 Task: Create a due date automation trigger when advanced on, on the monday after a card is due add content with a name or a description starting with resume at 11:00 AM.
Action: Mouse moved to (1401, 114)
Screenshot: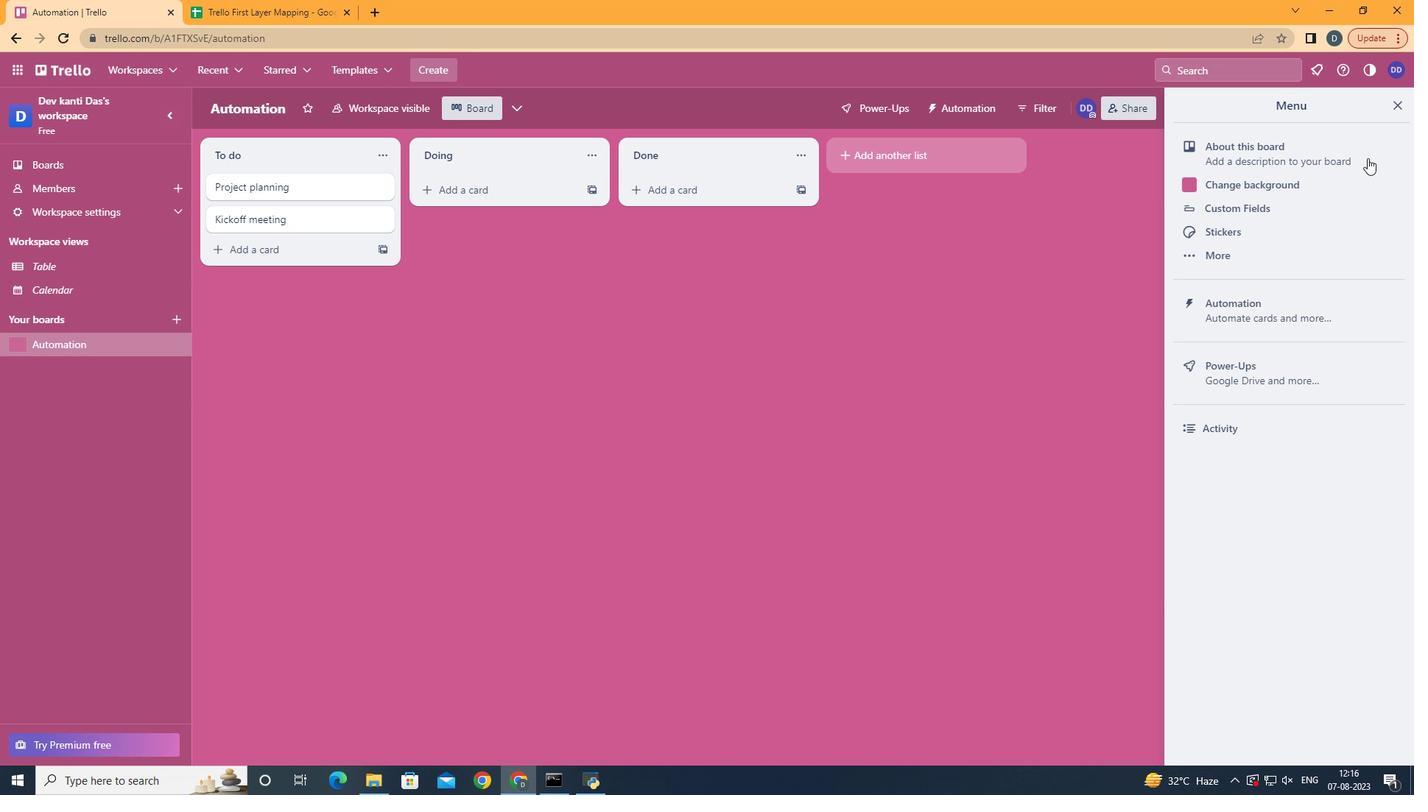 
Action: Mouse pressed left at (1401, 114)
Screenshot: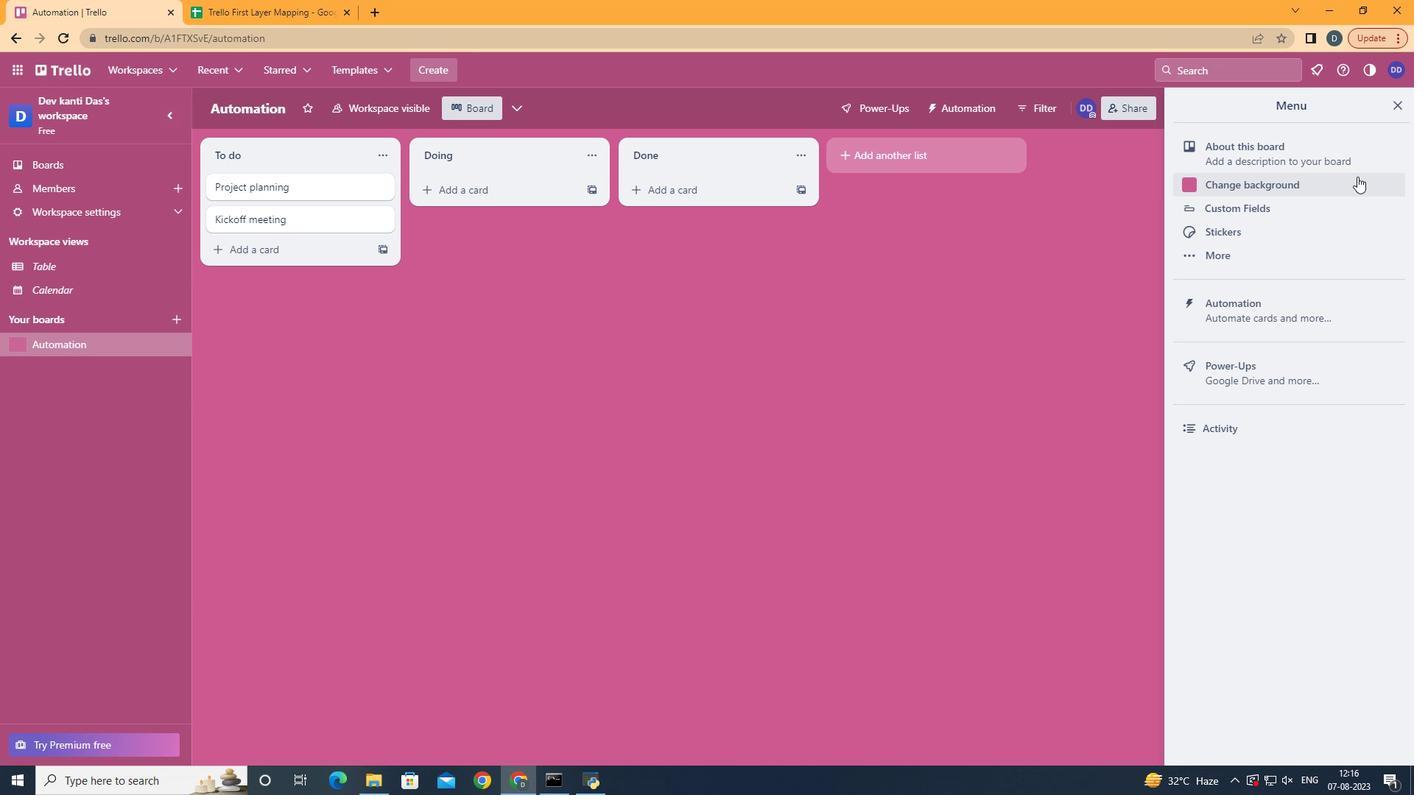 
Action: Mouse moved to (1251, 337)
Screenshot: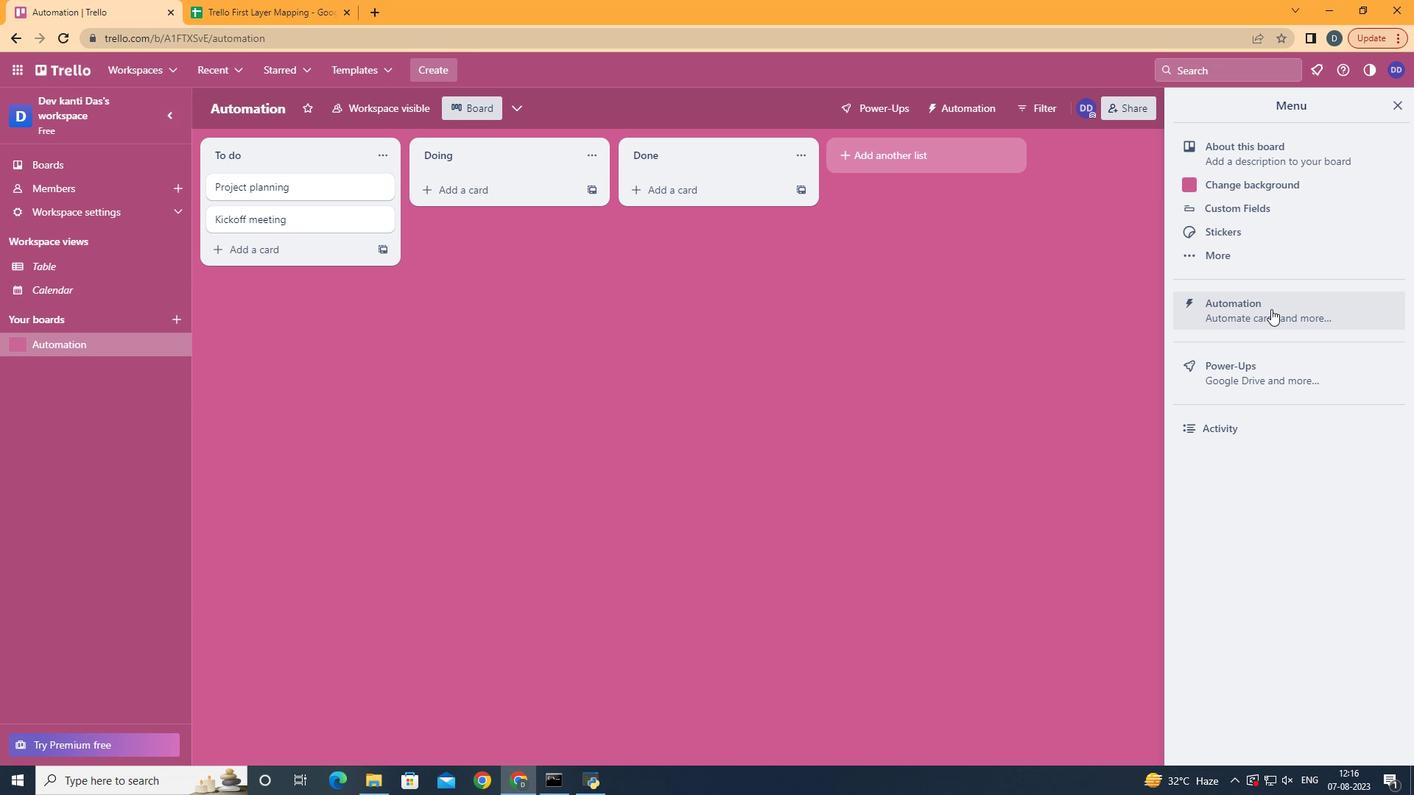 
Action: Mouse pressed left at (1251, 337)
Screenshot: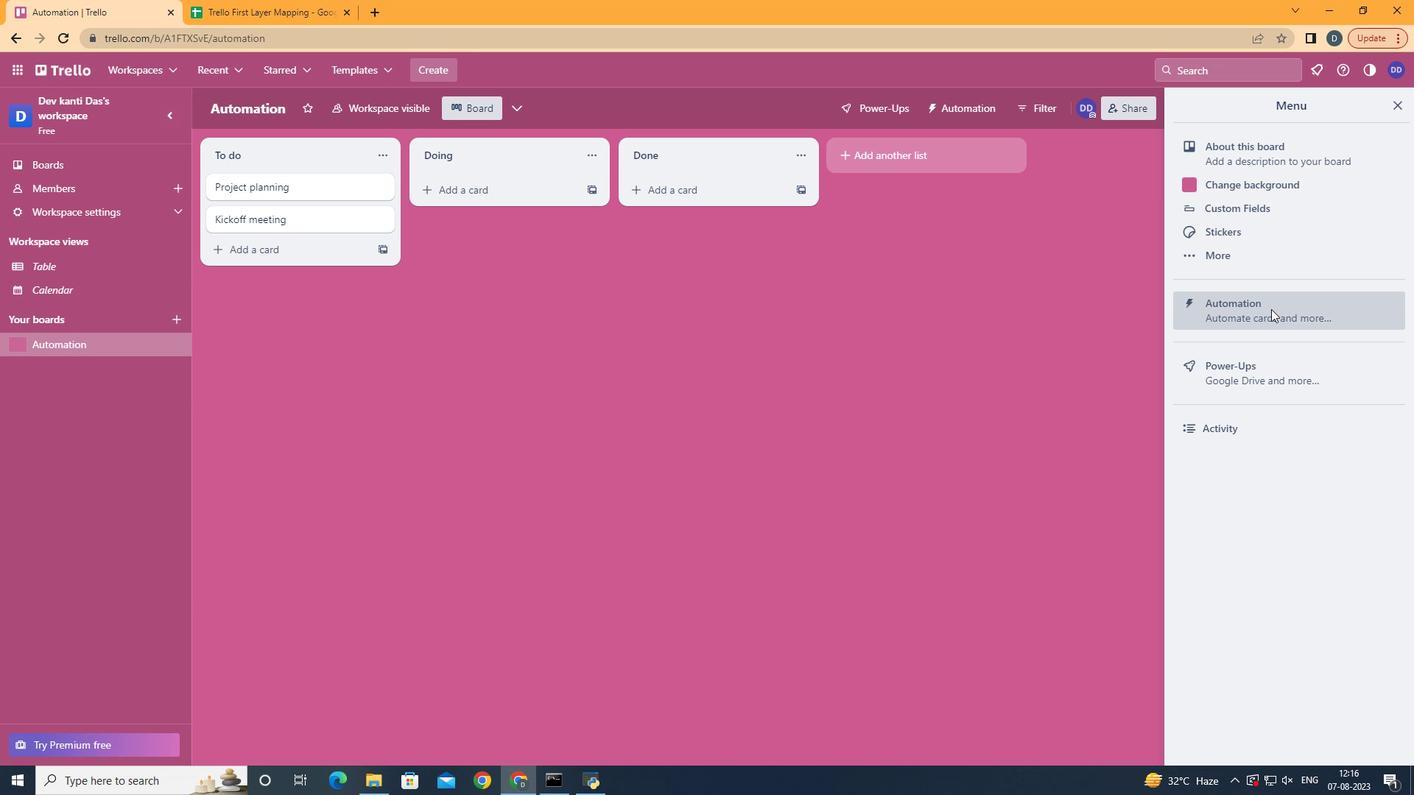 
Action: Mouse moved to (1271, 309)
Screenshot: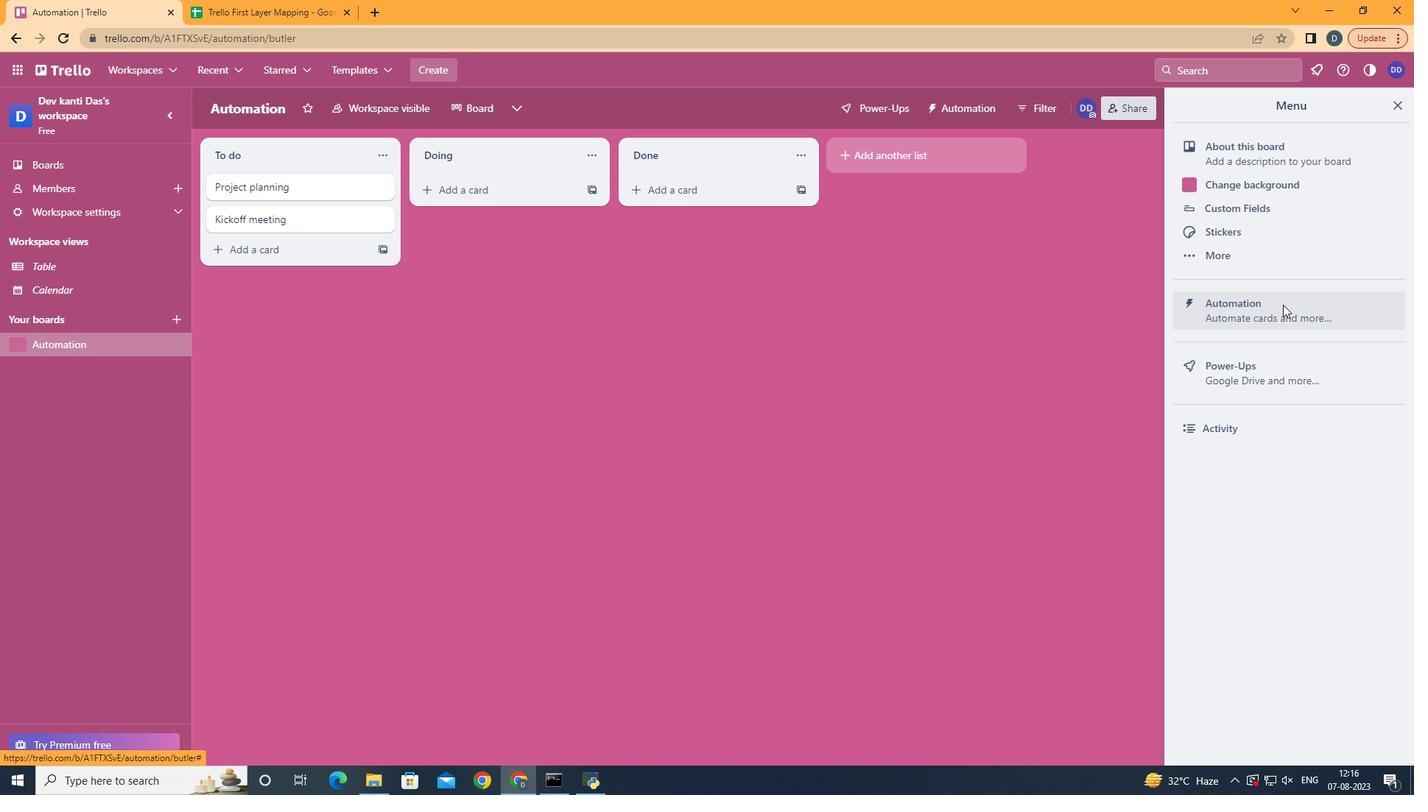 
Action: Mouse pressed left at (1271, 309)
Screenshot: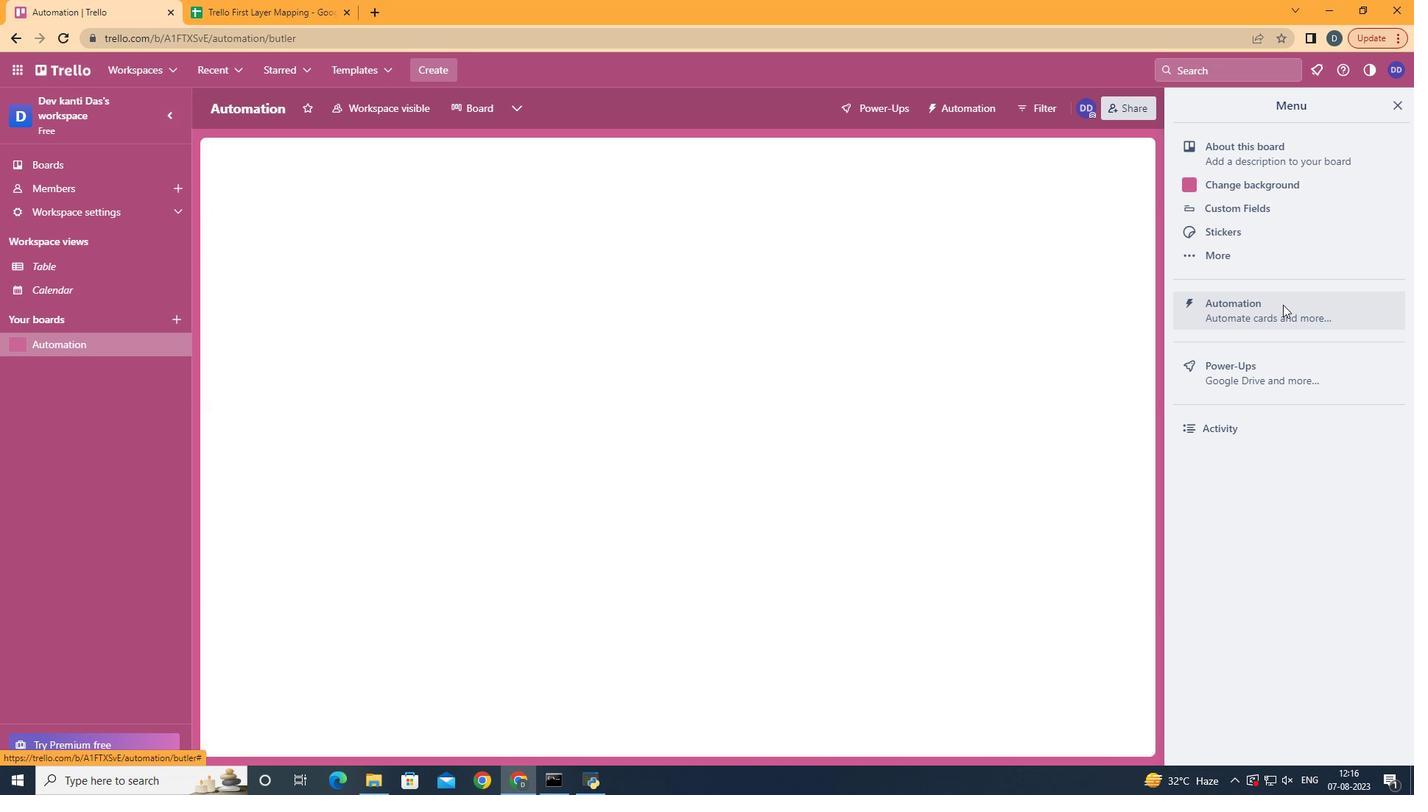 
Action: Mouse moved to (313, 294)
Screenshot: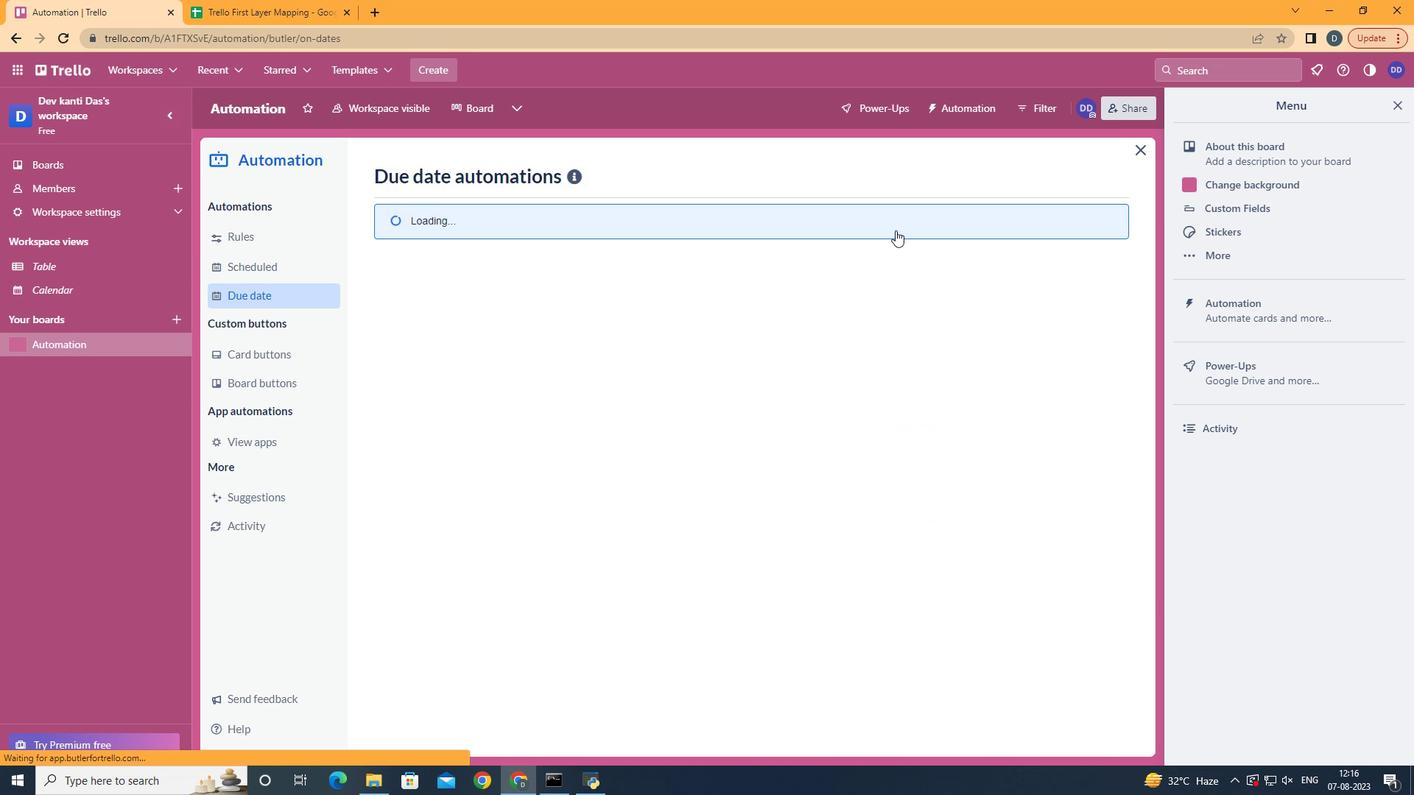 
Action: Mouse pressed left at (313, 294)
Screenshot: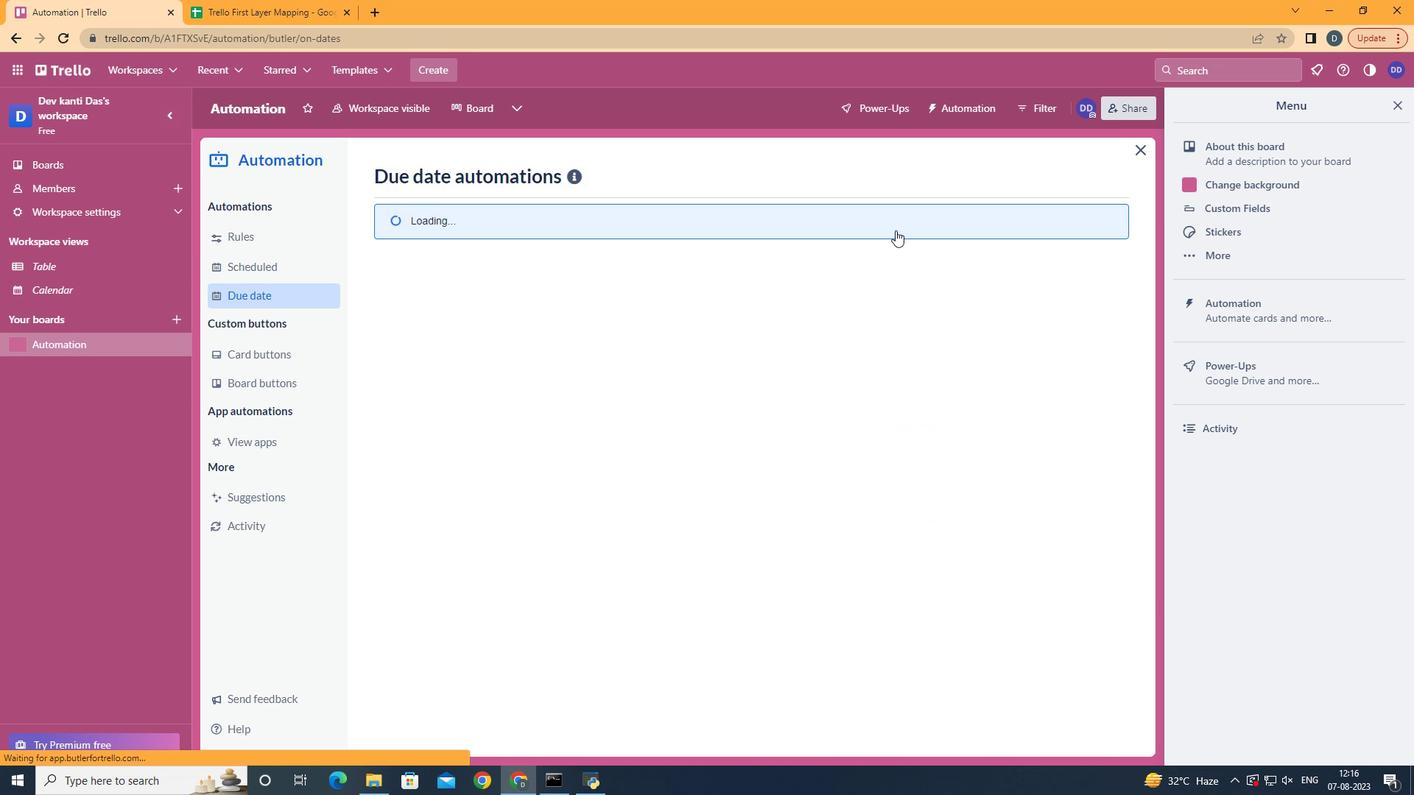 
Action: Mouse moved to (1020, 182)
Screenshot: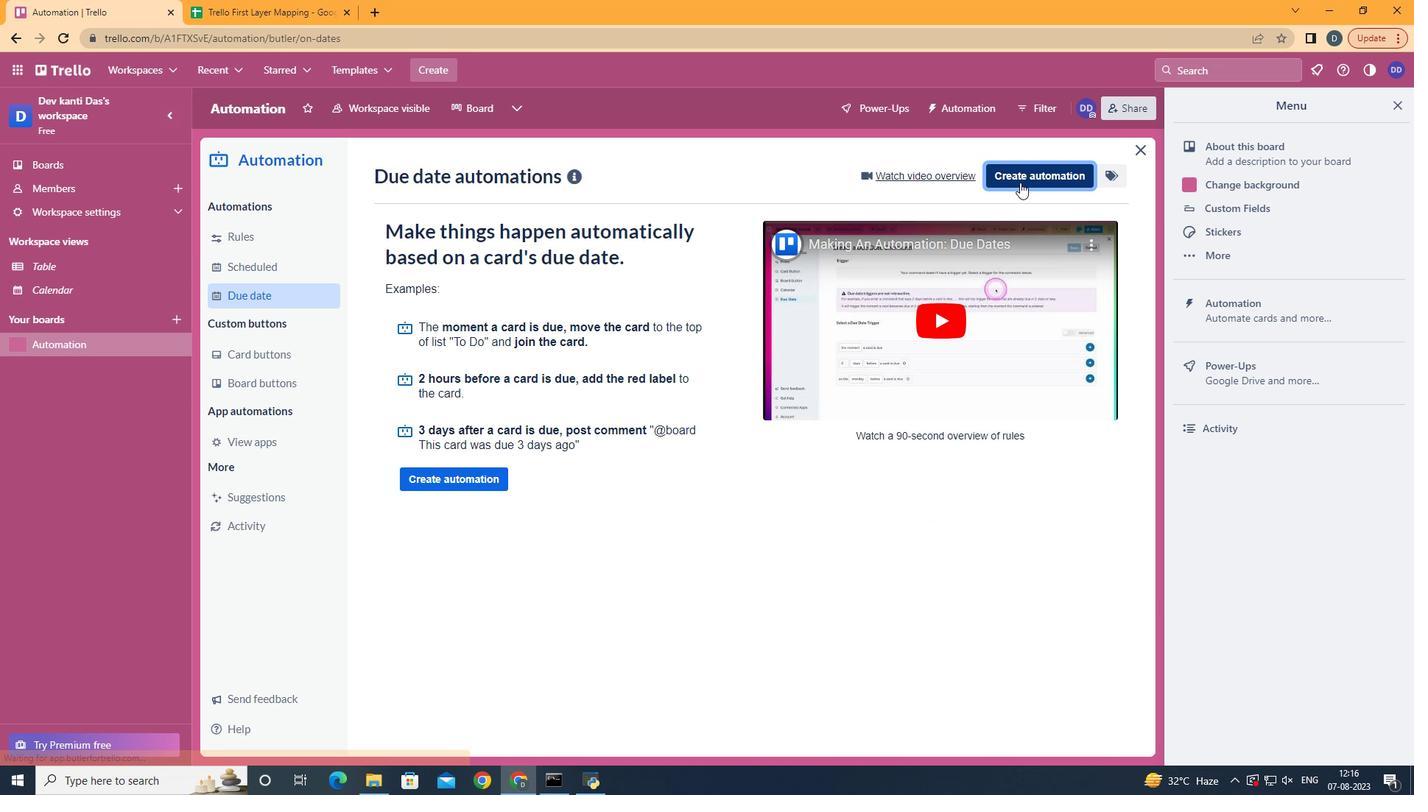 
Action: Mouse pressed left at (1020, 182)
Screenshot: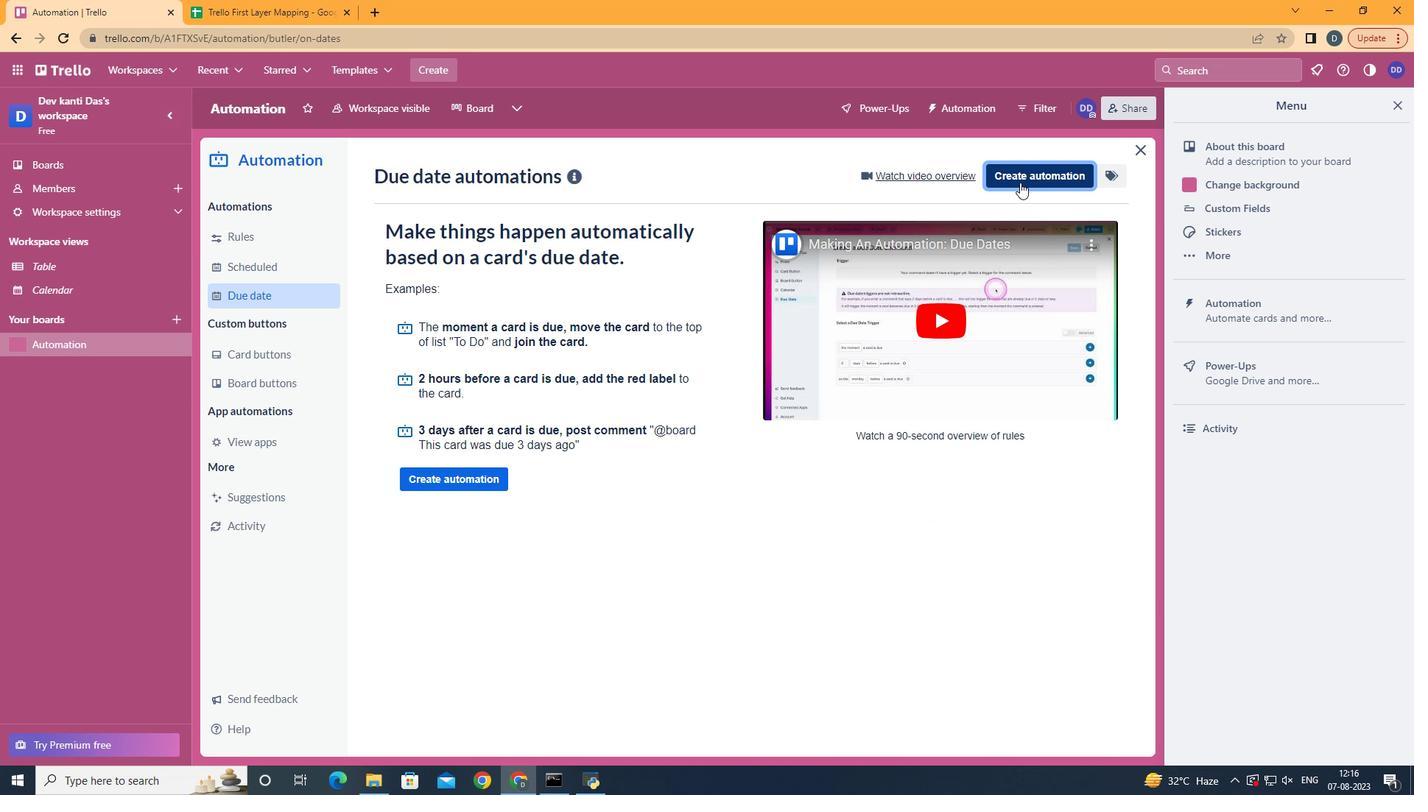 
Action: Mouse moved to (778, 316)
Screenshot: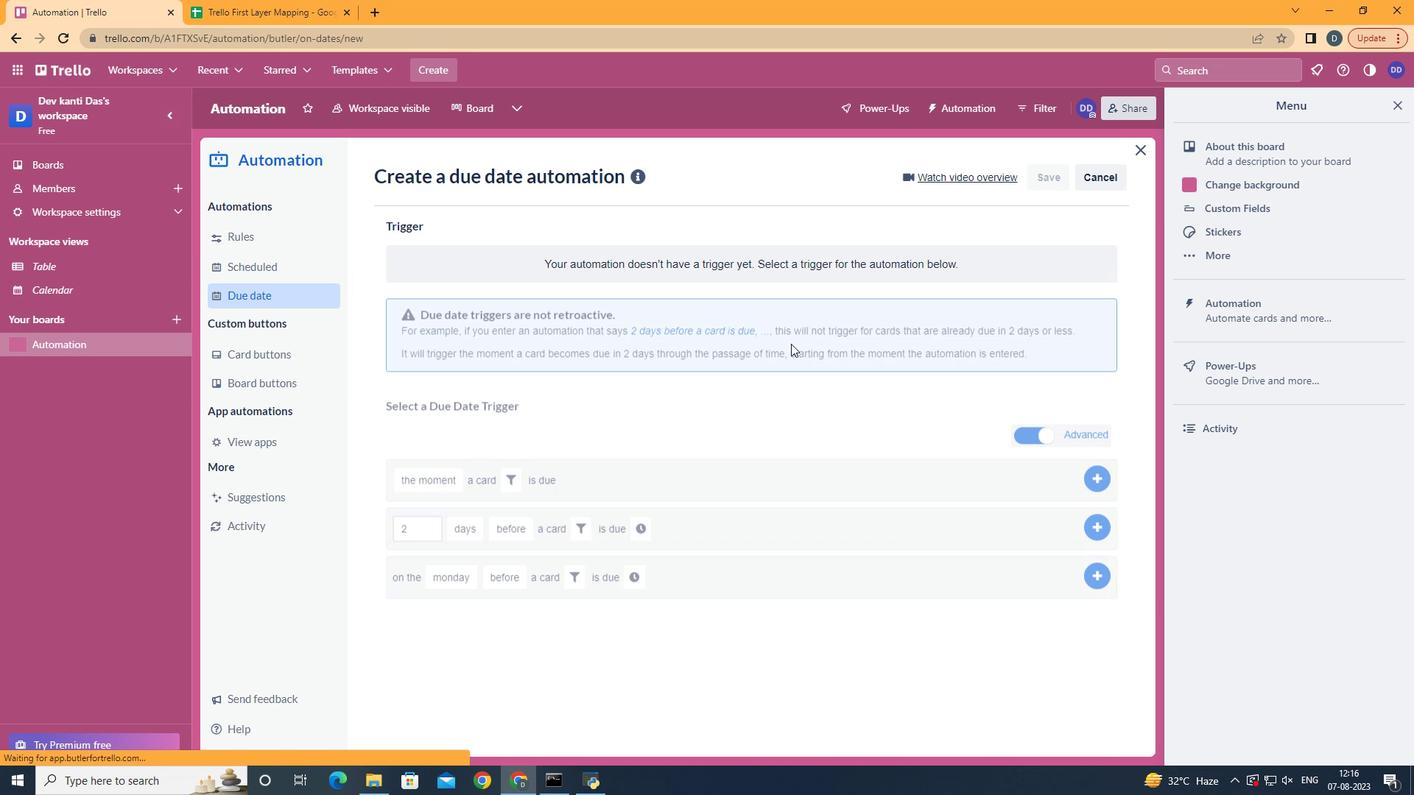 
Action: Mouse pressed left at (778, 316)
Screenshot: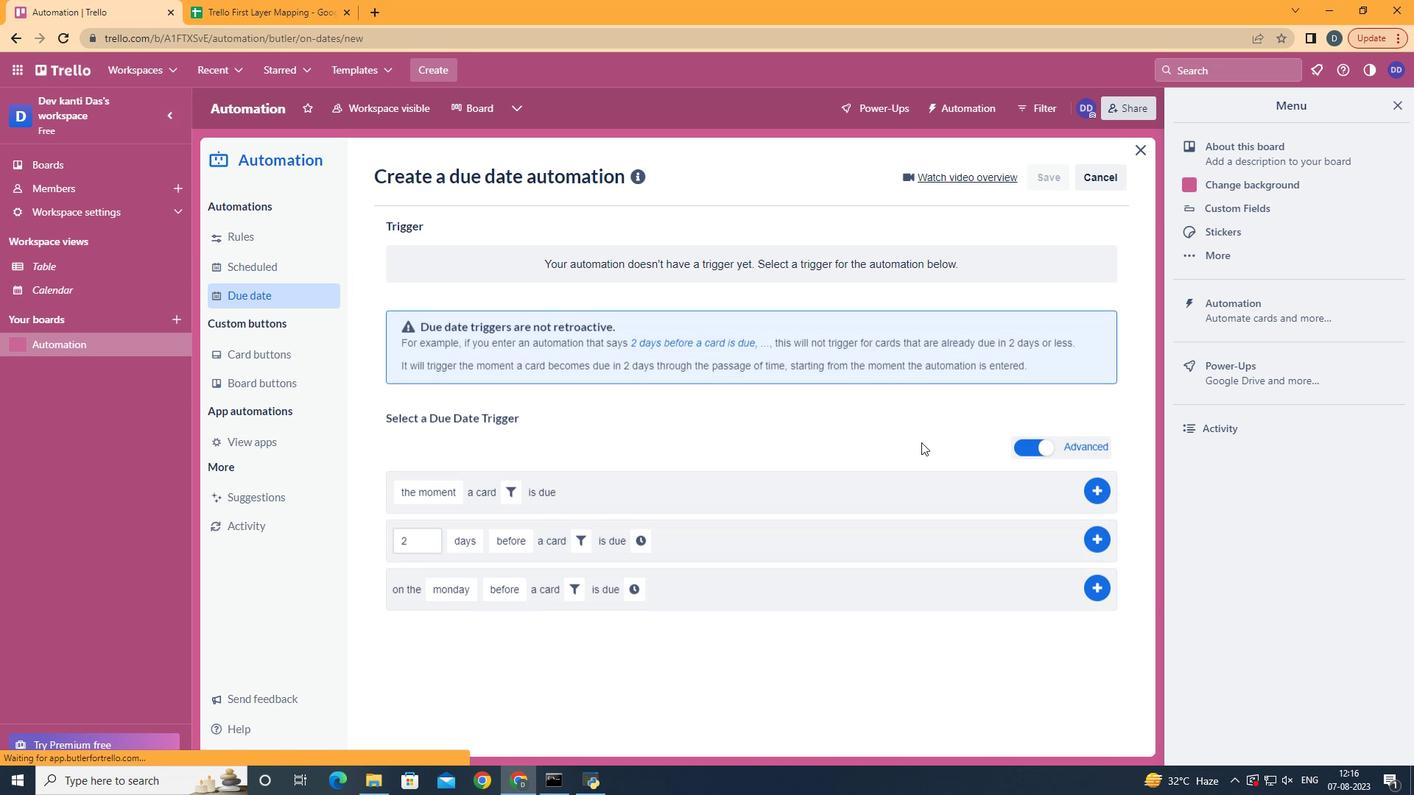 
Action: Mouse moved to (475, 385)
Screenshot: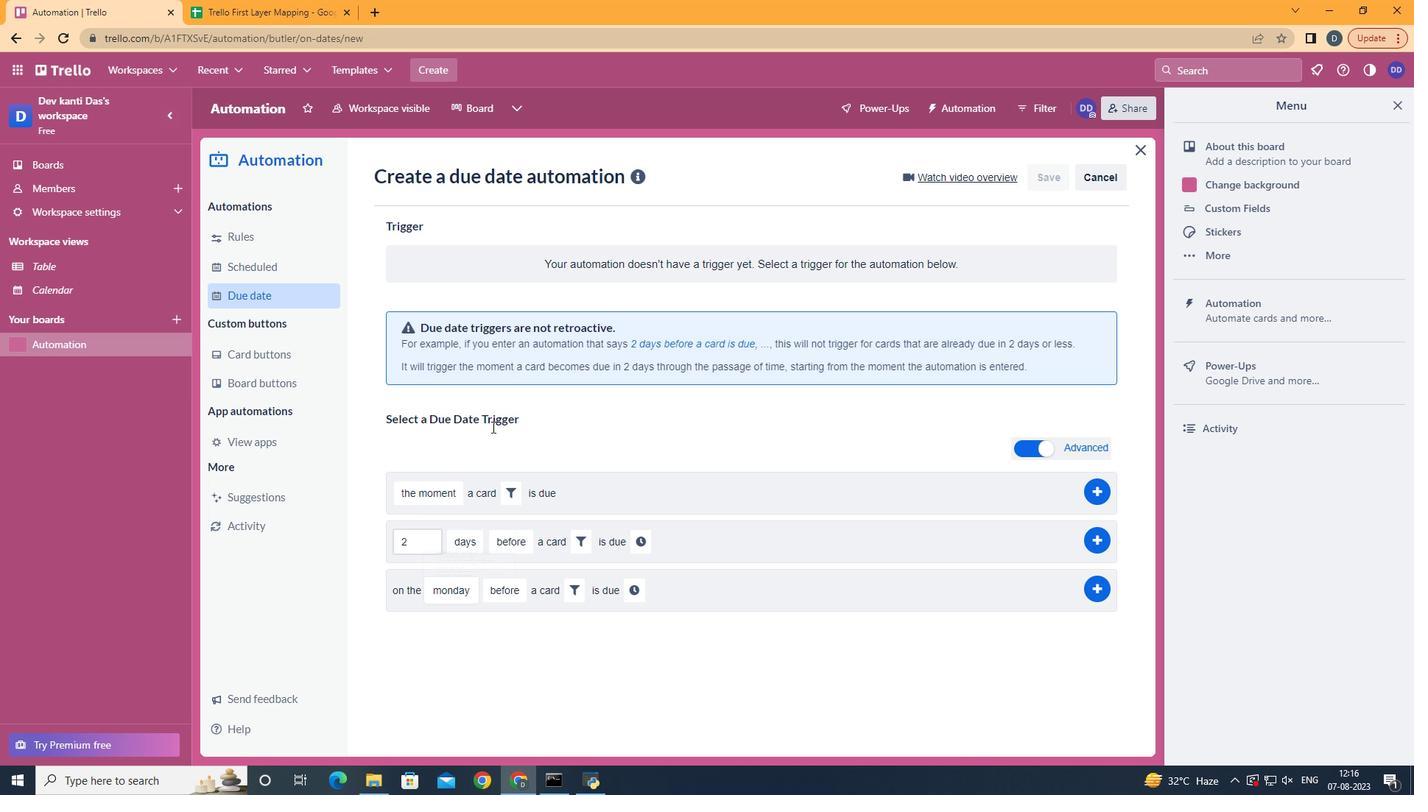 
Action: Mouse pressed left at (475, 385)
Screenshot: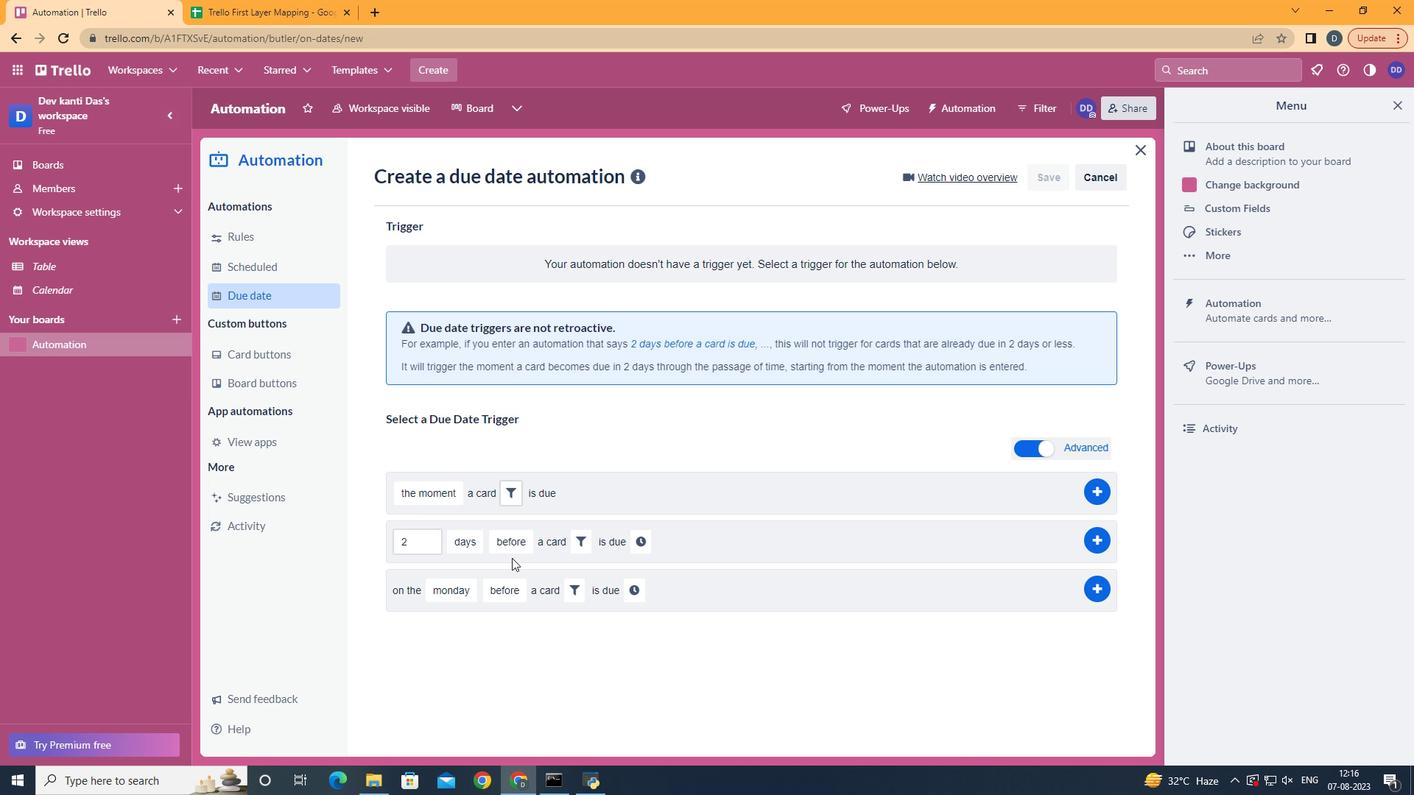 
Action: Mouse moved to (511, 639)
Screenshot: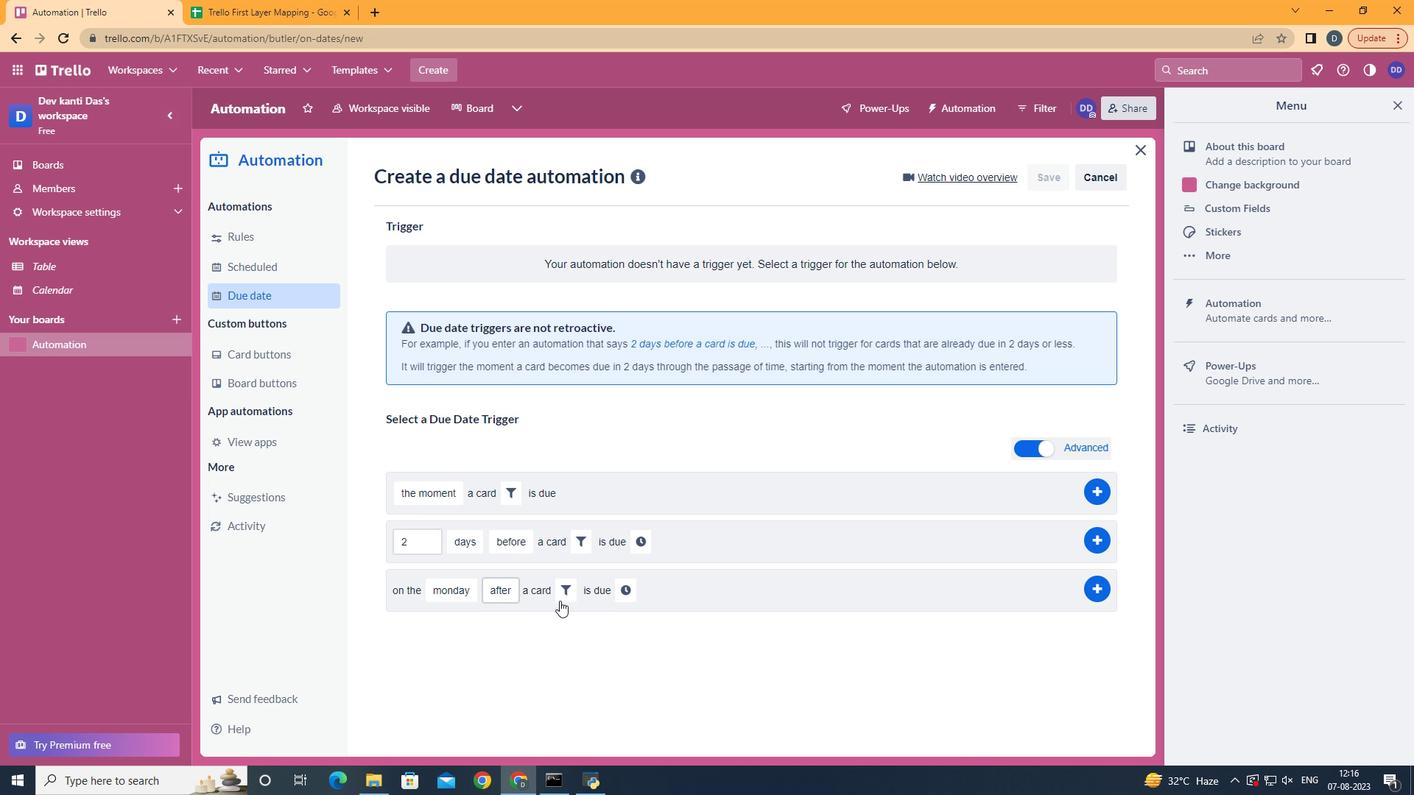 
Action: Mouse pressed left at (511, 639)
Screenshot: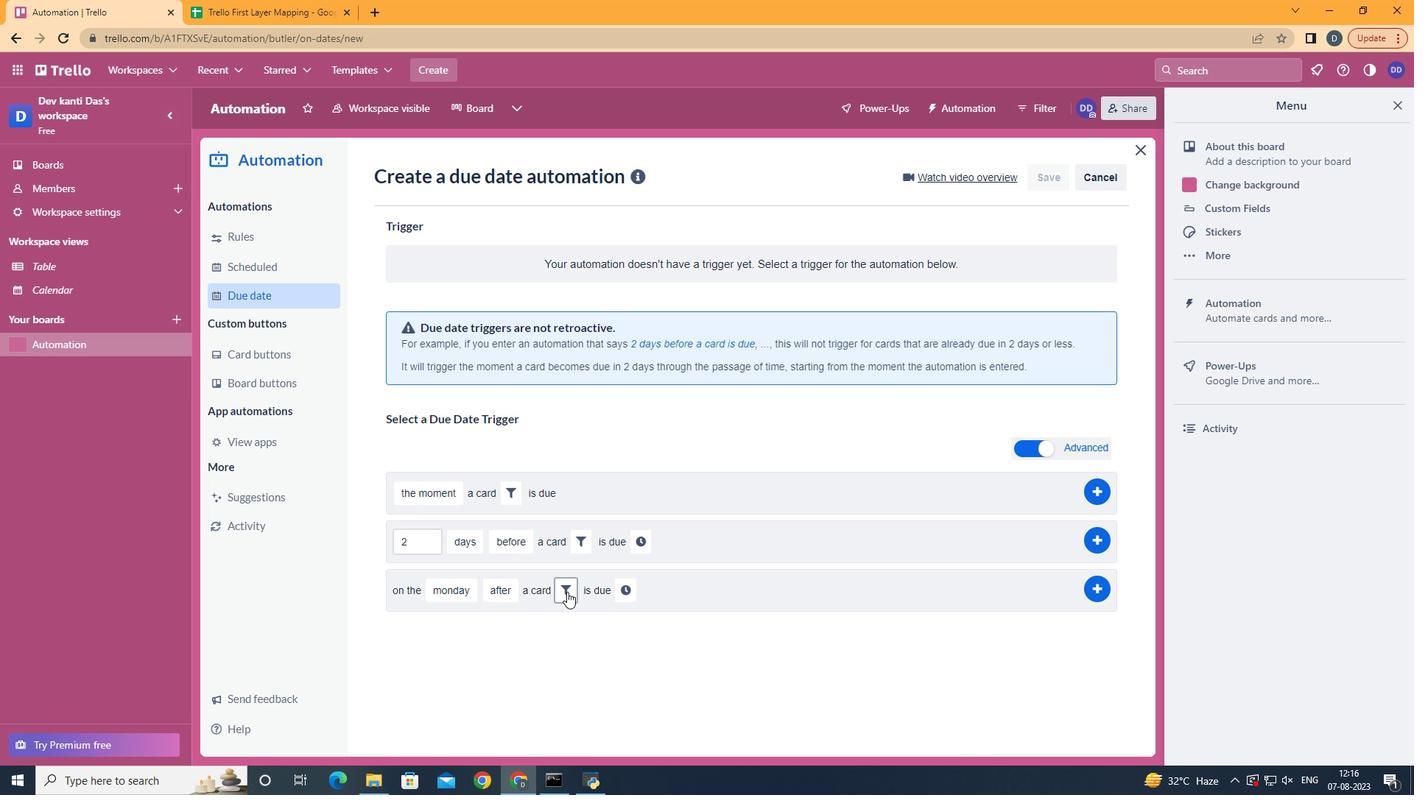 
Action: Mouse moved to (567, 592)
Screenshot: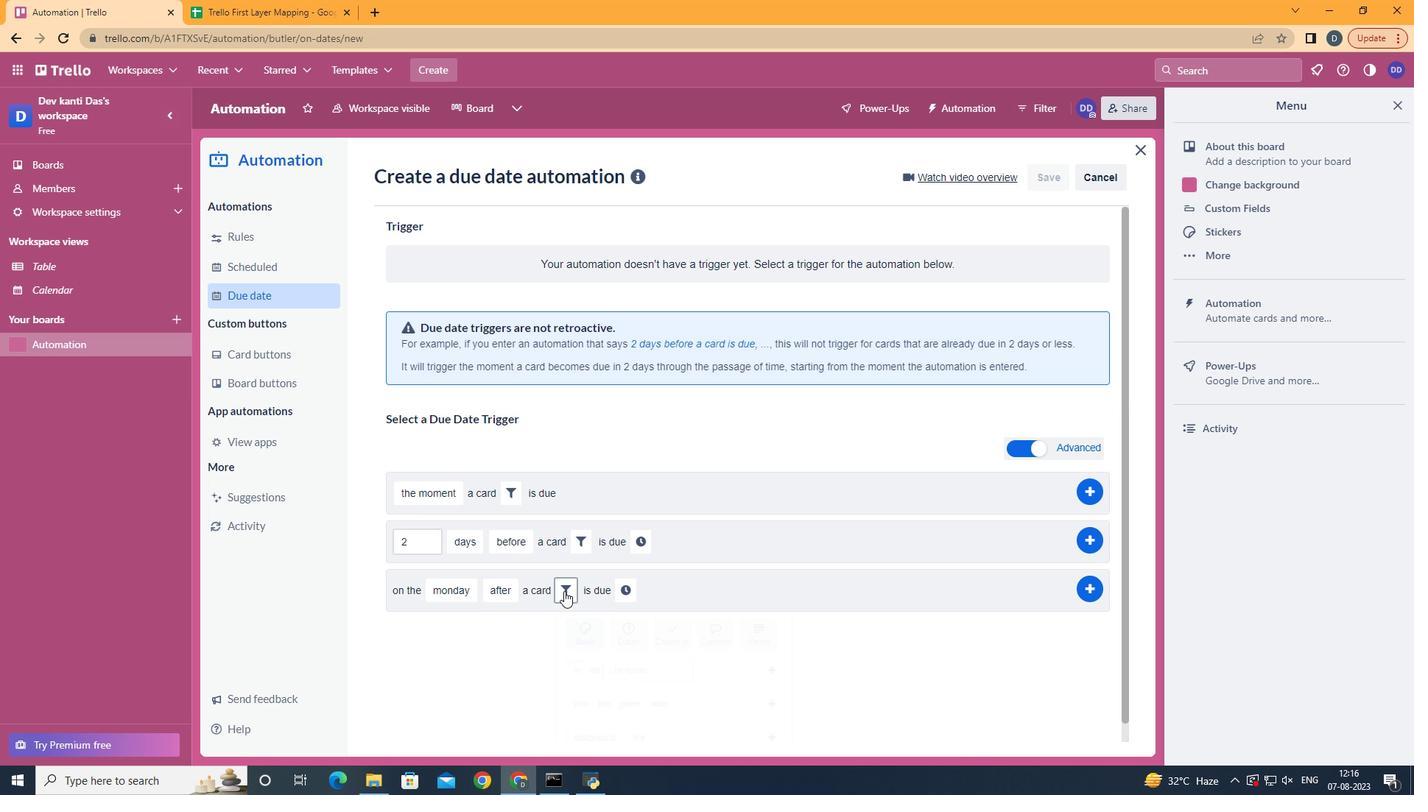 
Action: Mouse pressed left at (567, 592)
Screenshot: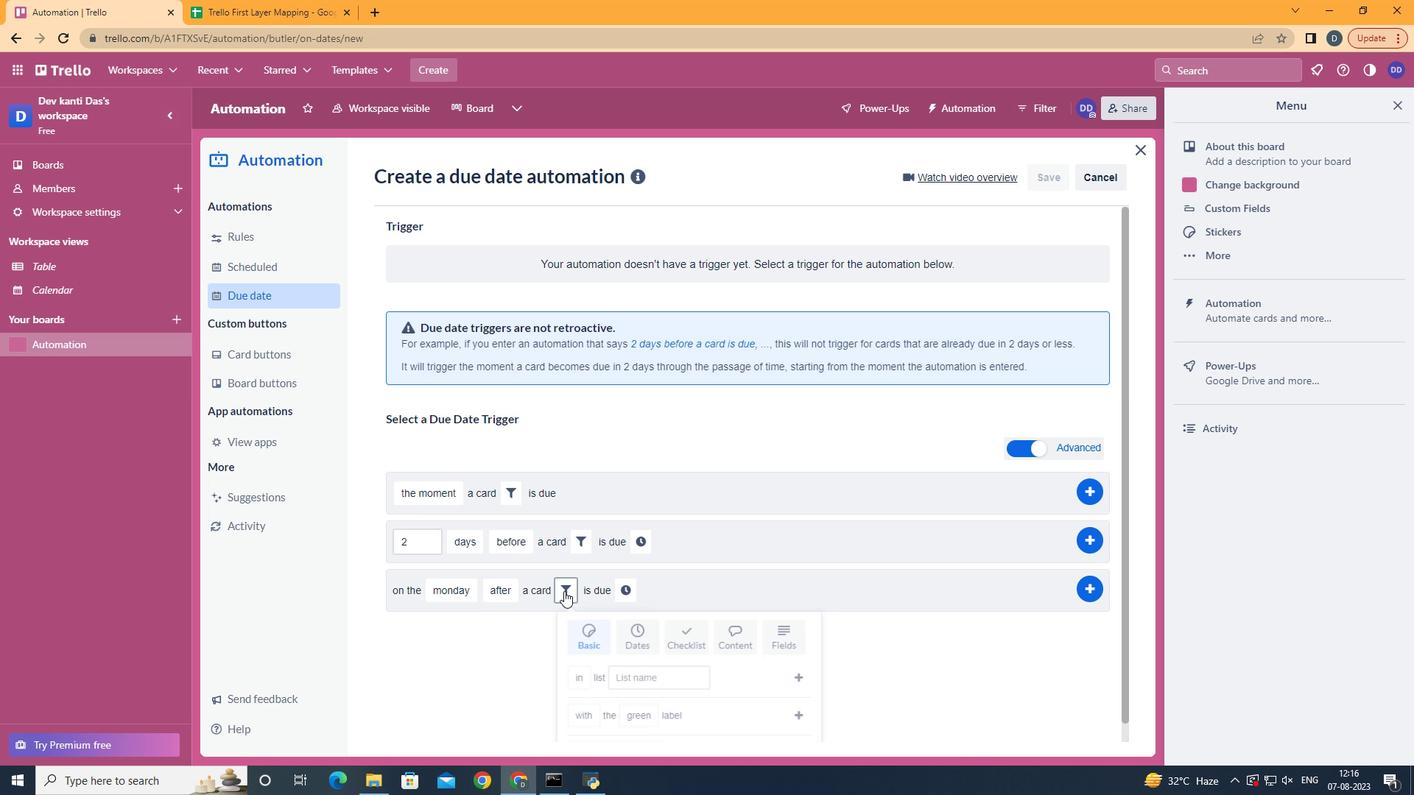 
Action: Mouse moved to (764, 641)
Screenshot: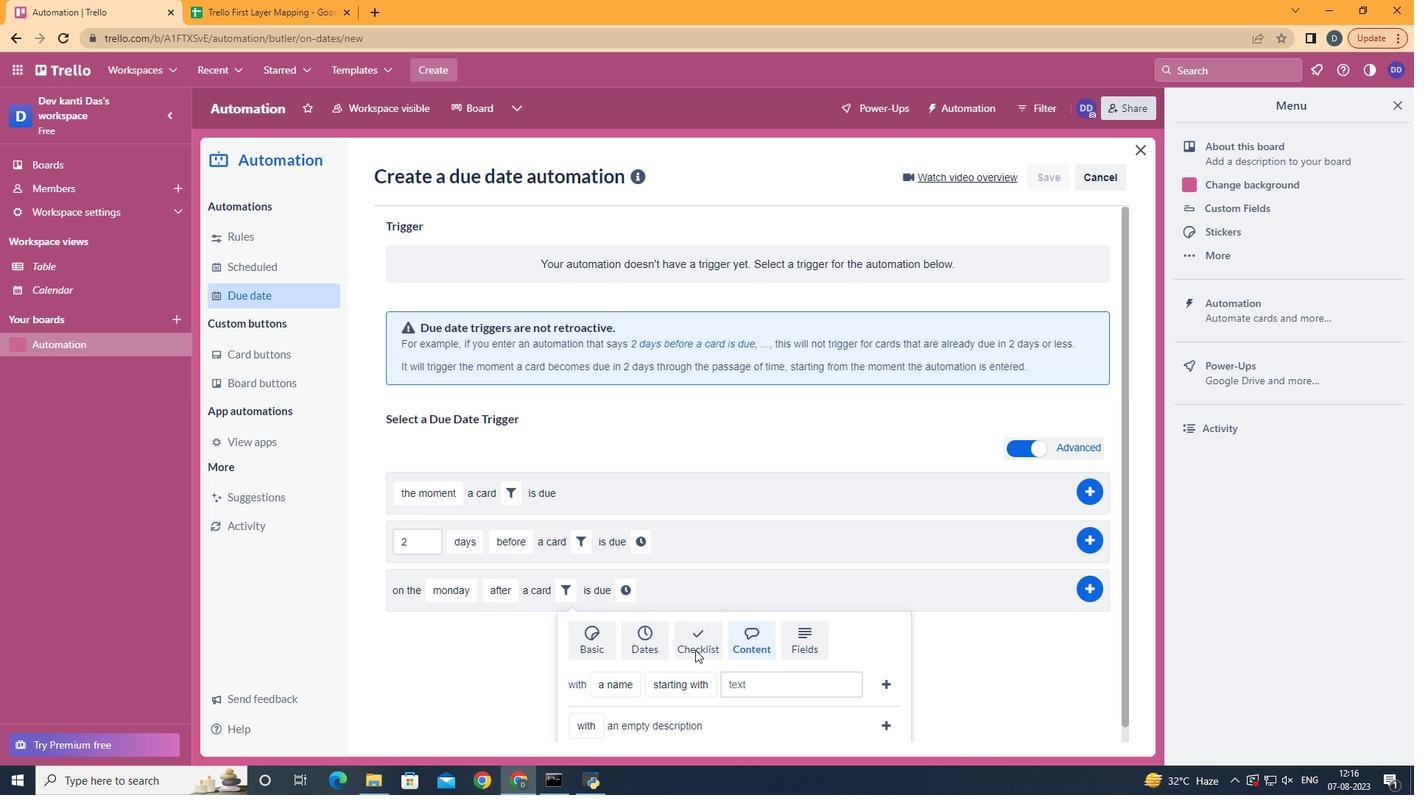 
Action: Mouse pressed left at (764, 641)
Screenshot: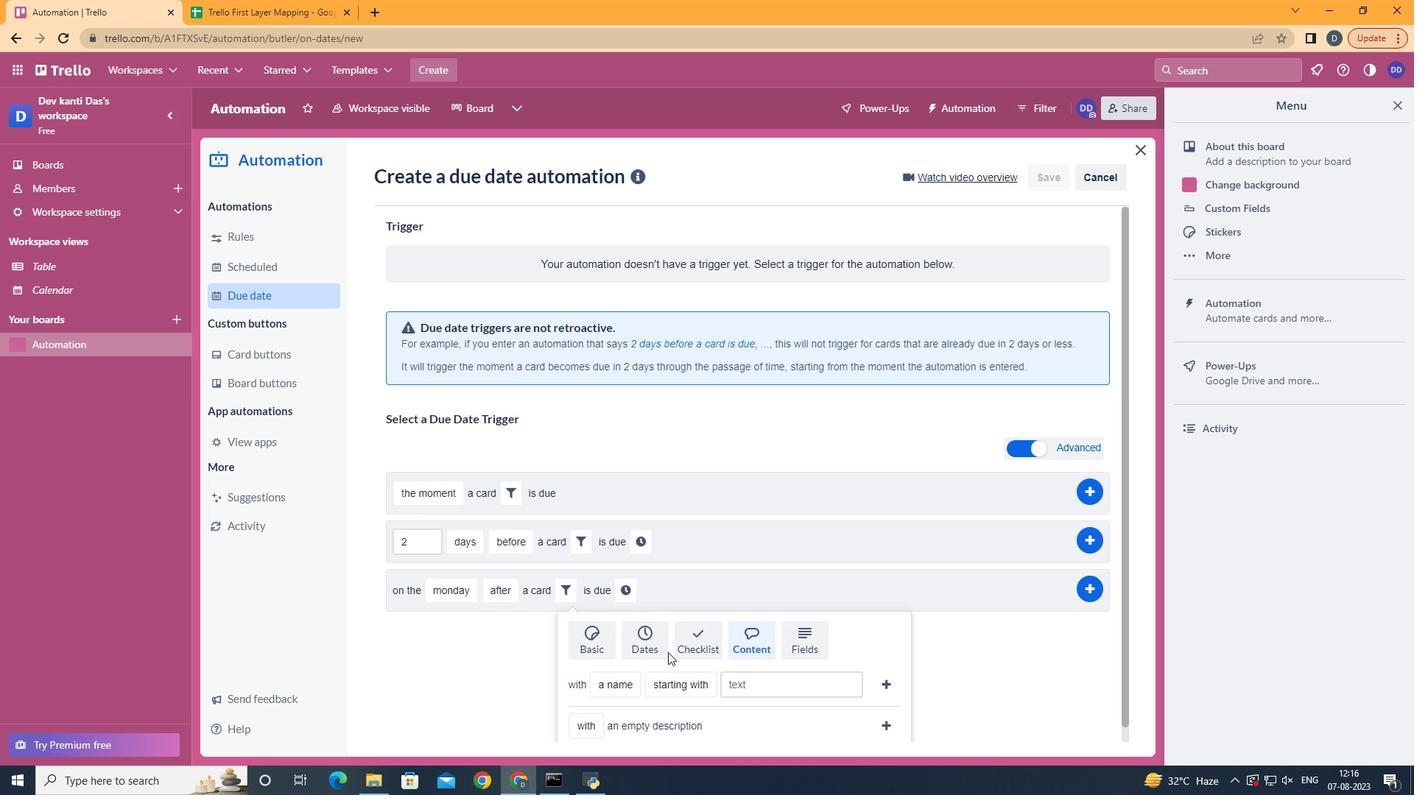 
Action: Mouse moved to (645, 661)
Screenshot: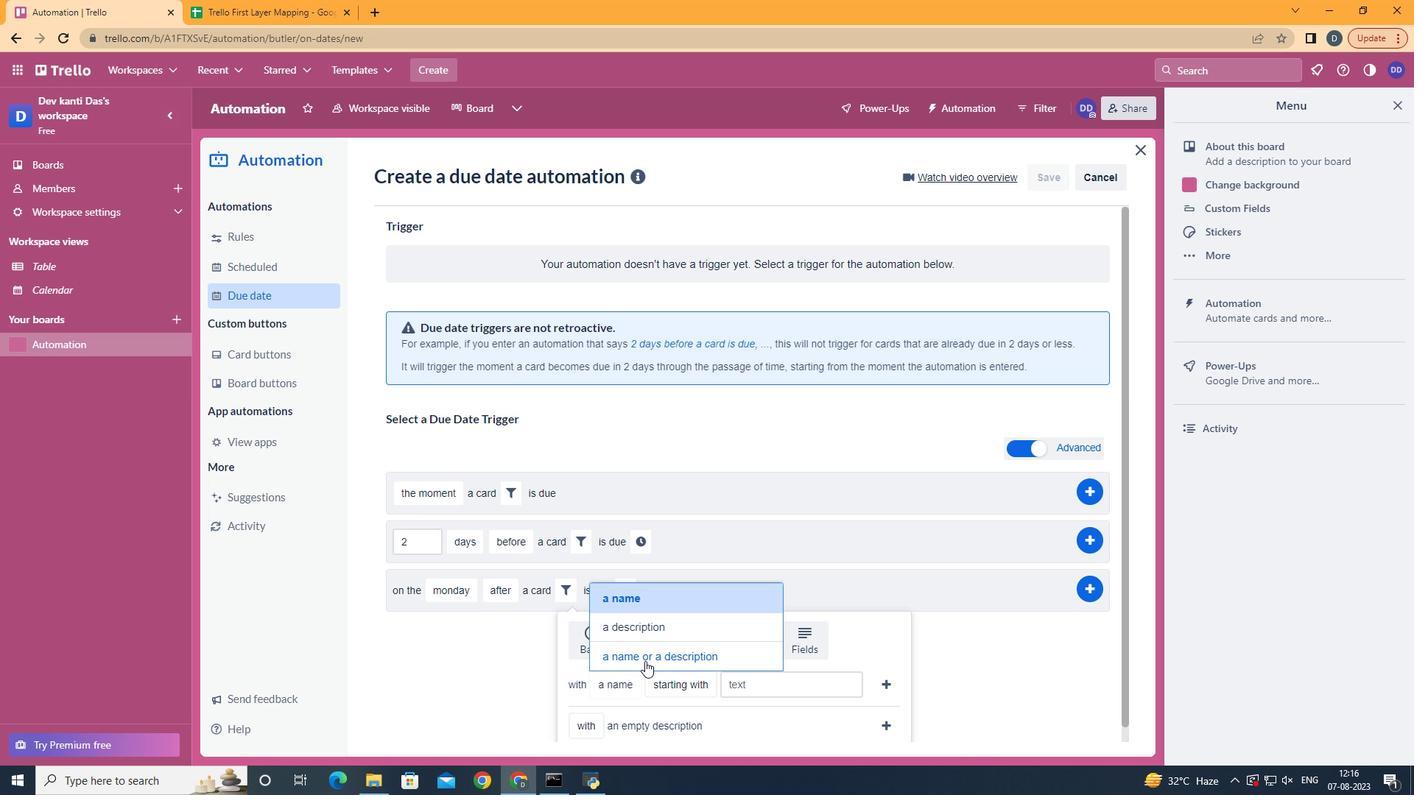 
Action: Mouse pressed left at (645, 661)
Screenshot: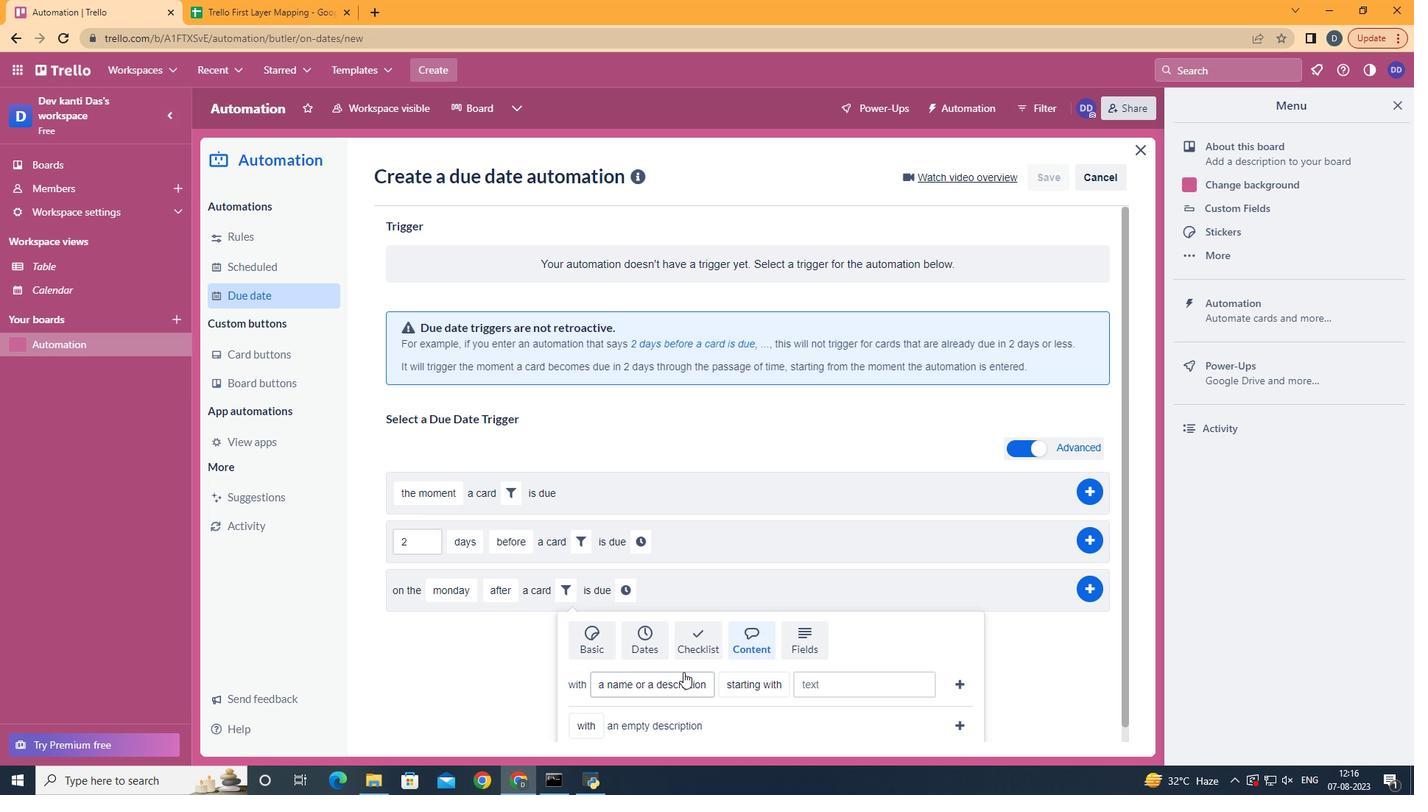
Action: Mouse moved to (792, 502)
Screenshot: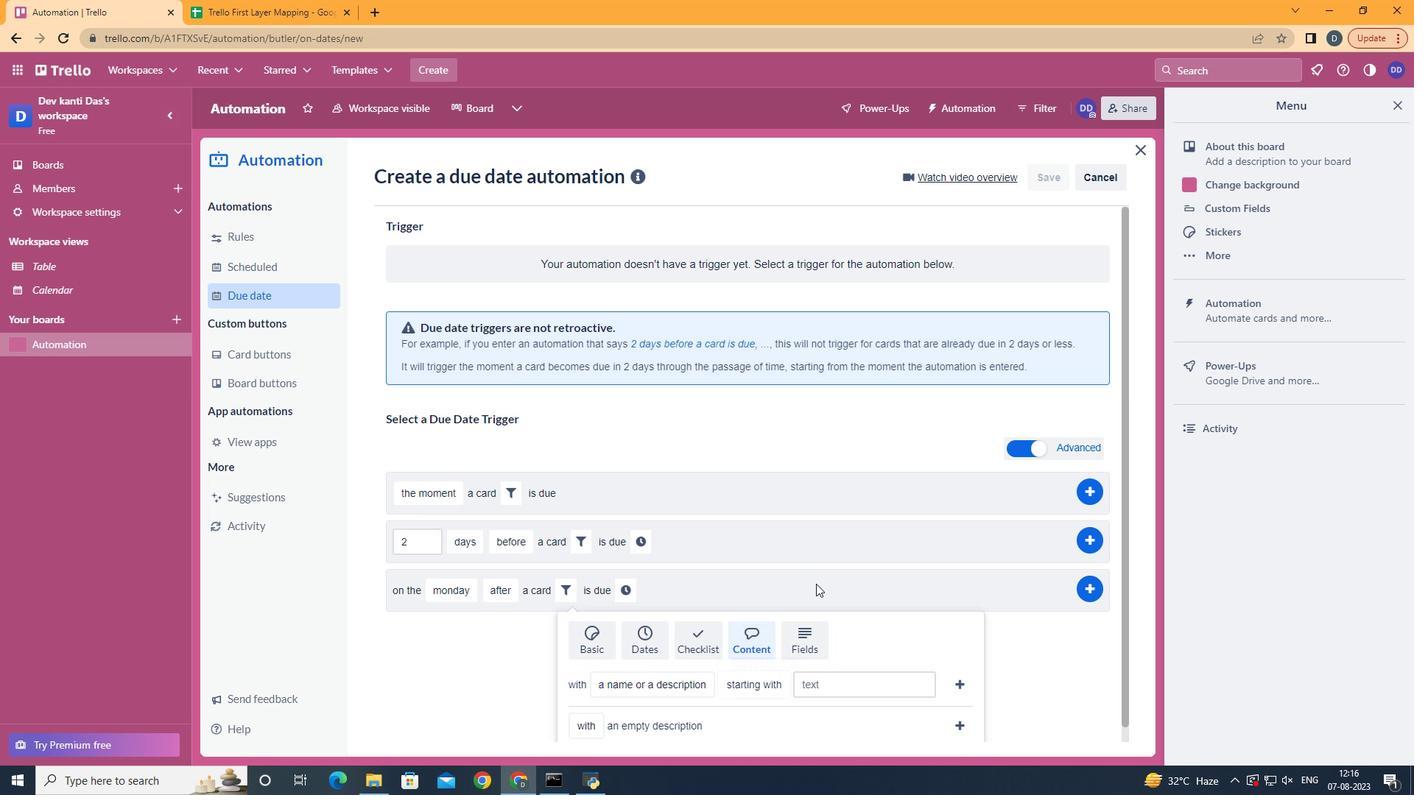 
Action: Mouse pressed left at (792, 502)
Screenshot: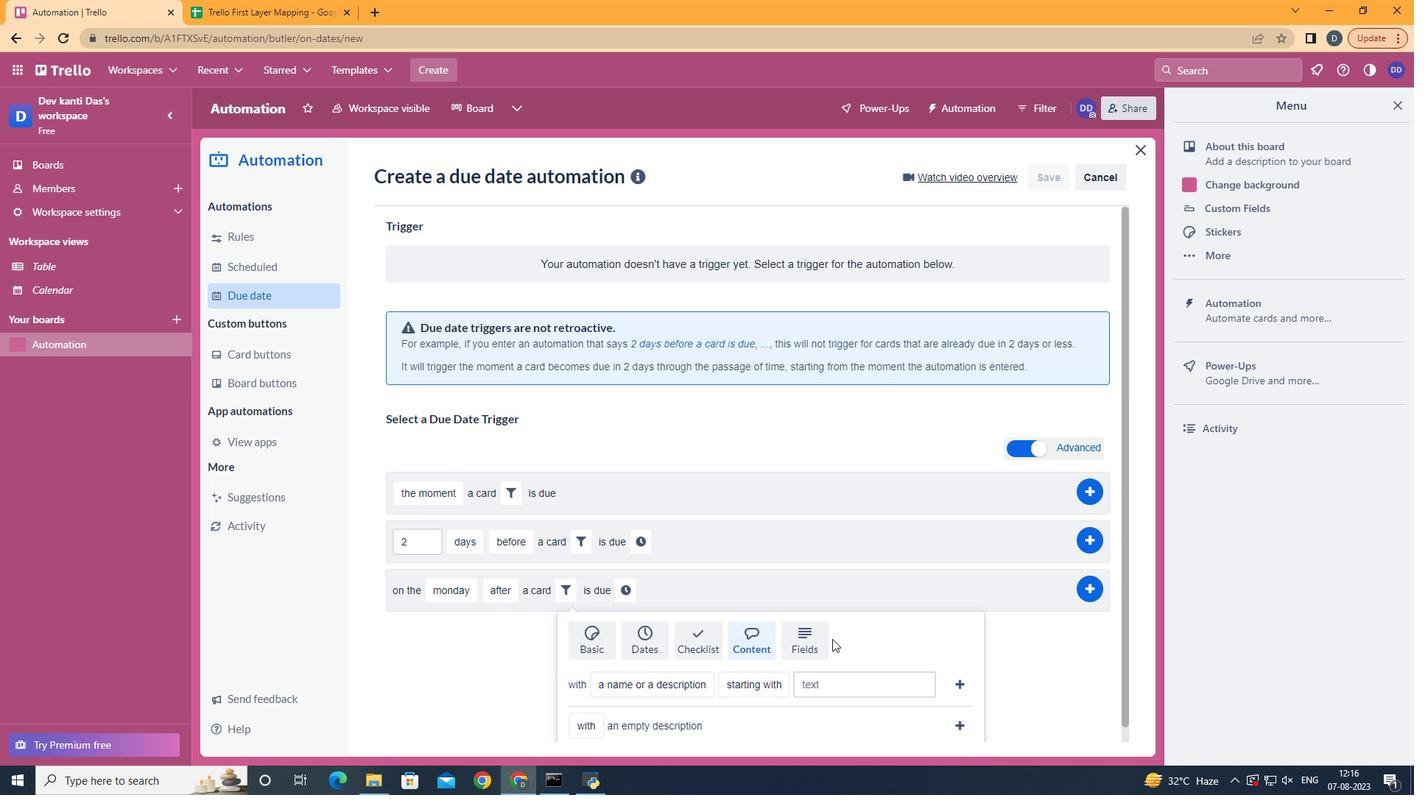 
Action: Mouse moved to (846, 677)
Screenshot: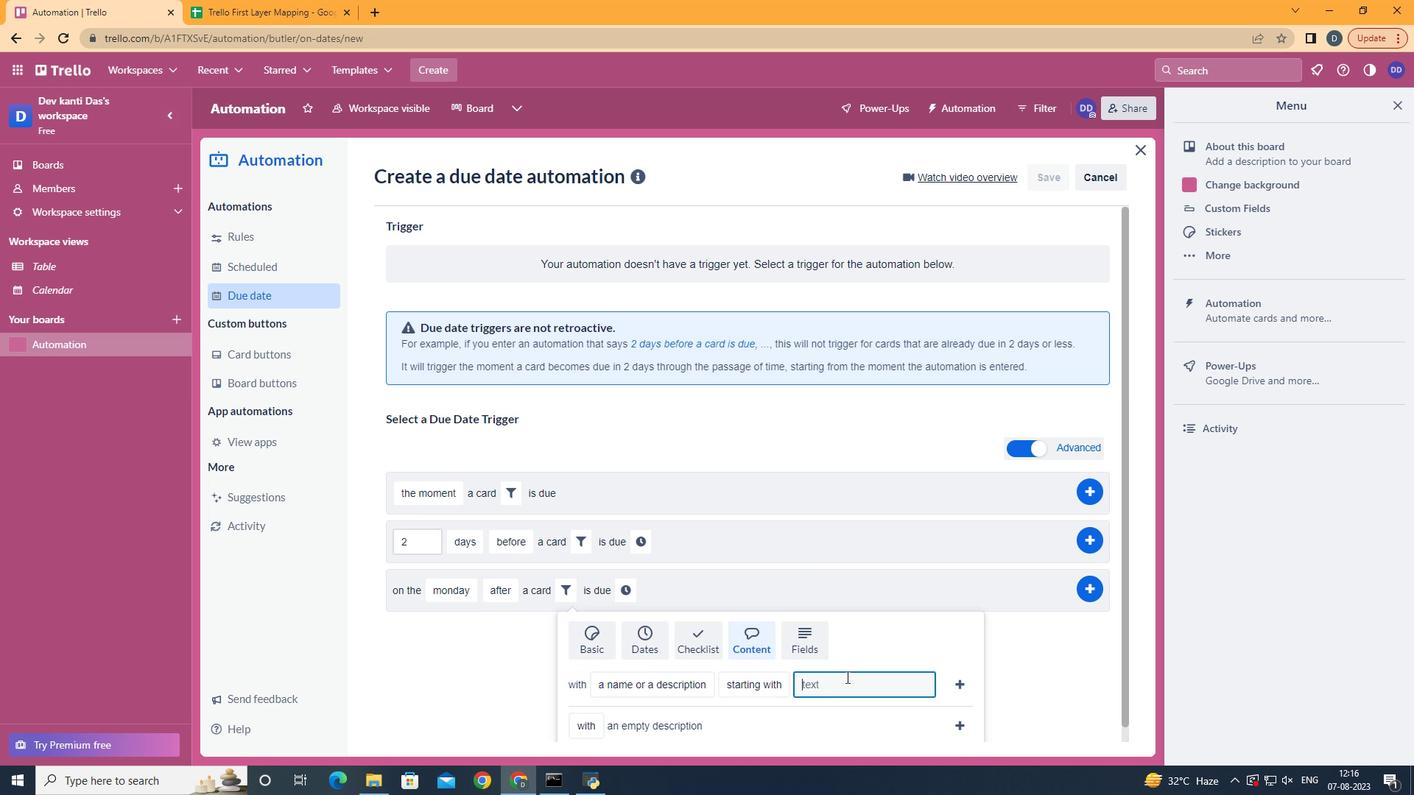 
Action: Mouse pressed left at (846, 677)
Screenshot: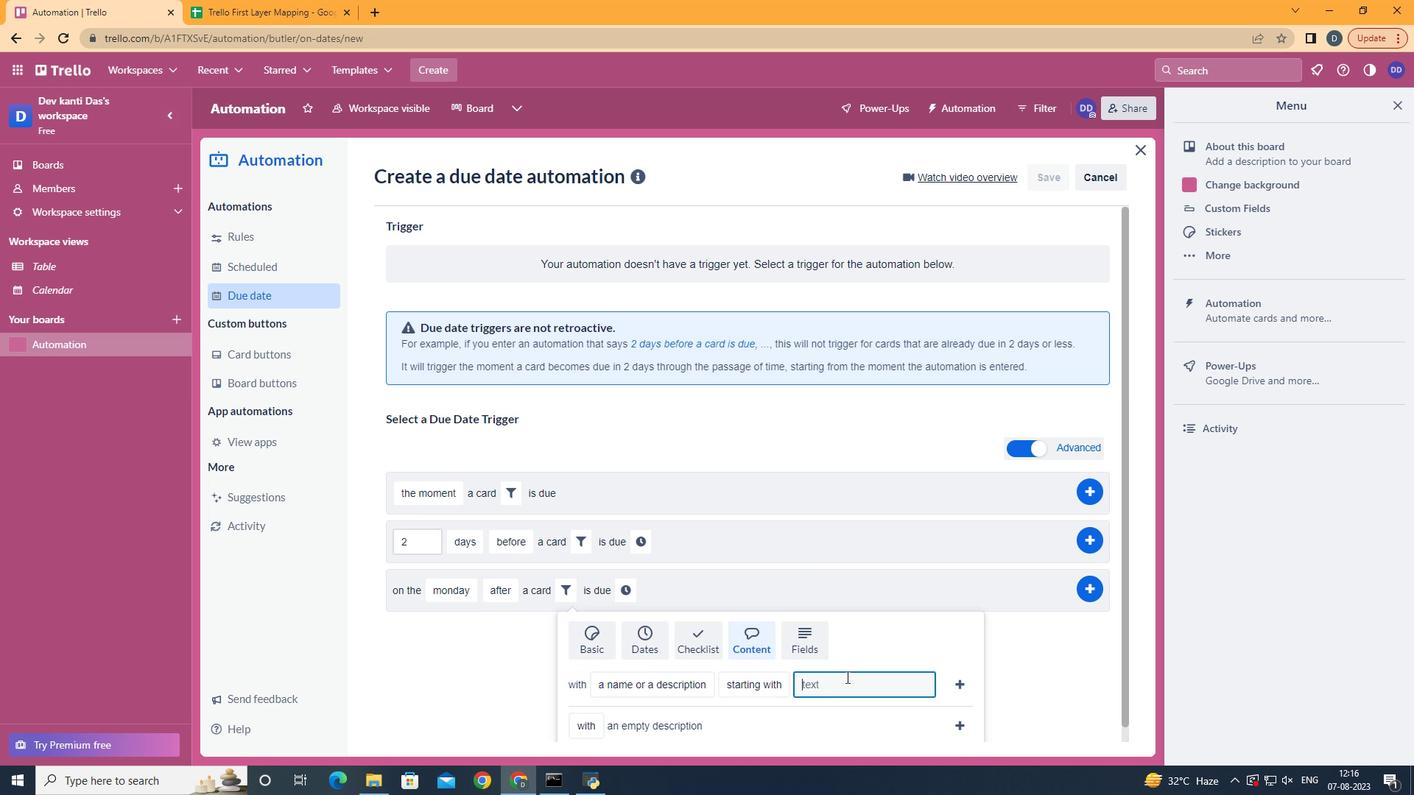 
Action: Key pressed resume
Screenshot: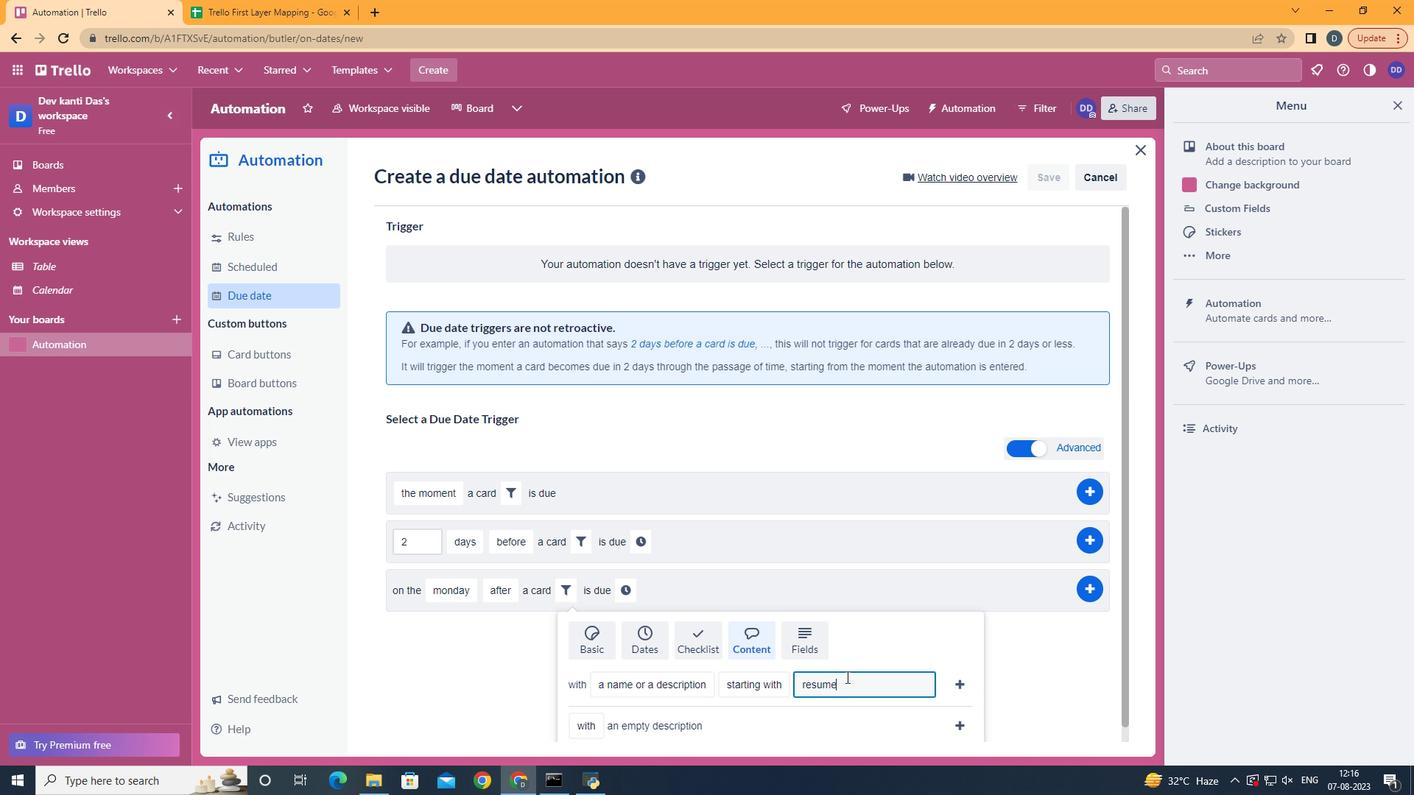 
Action: Mouse moved to (962, 684)
Screenshot: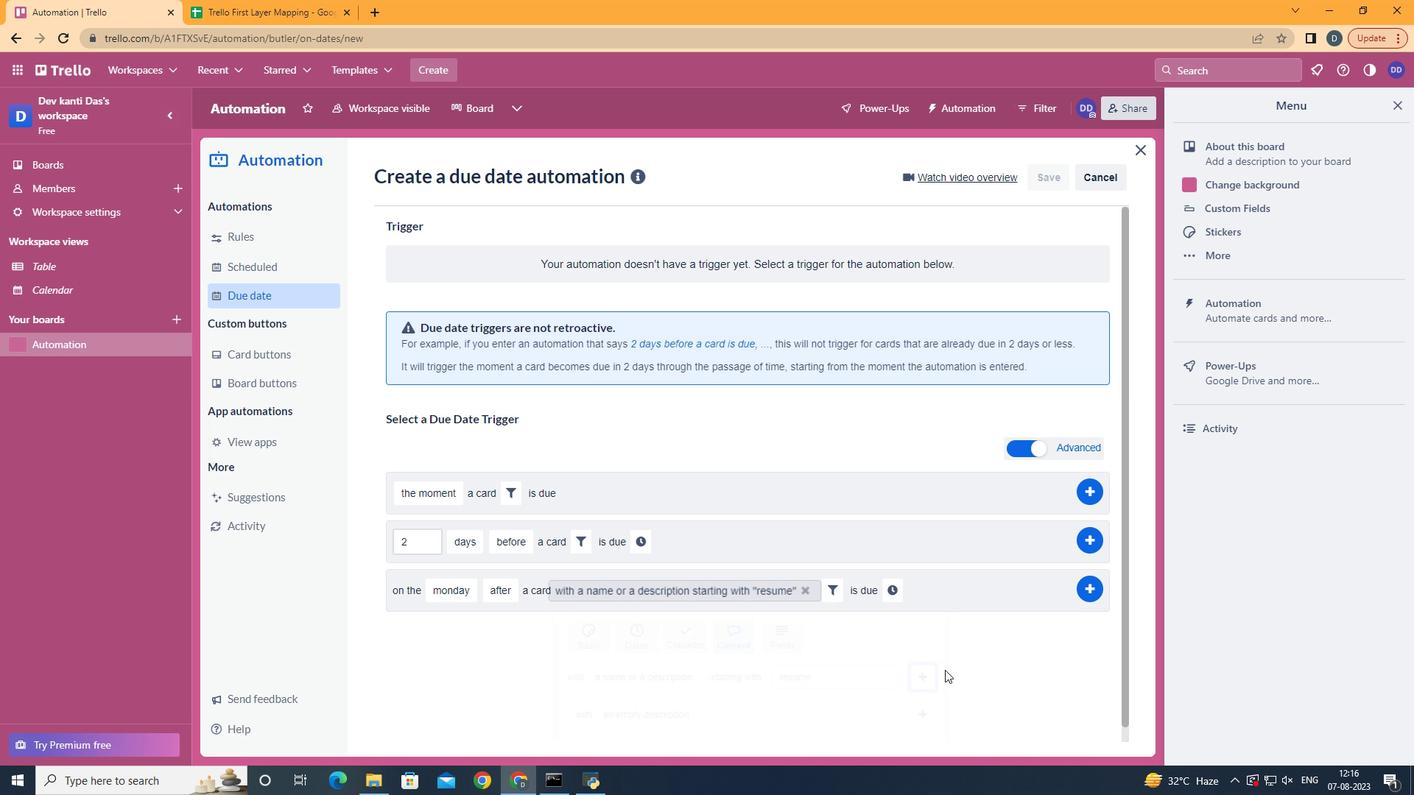 
Action: Mouse pressed left at (962, 684)
Screenshot: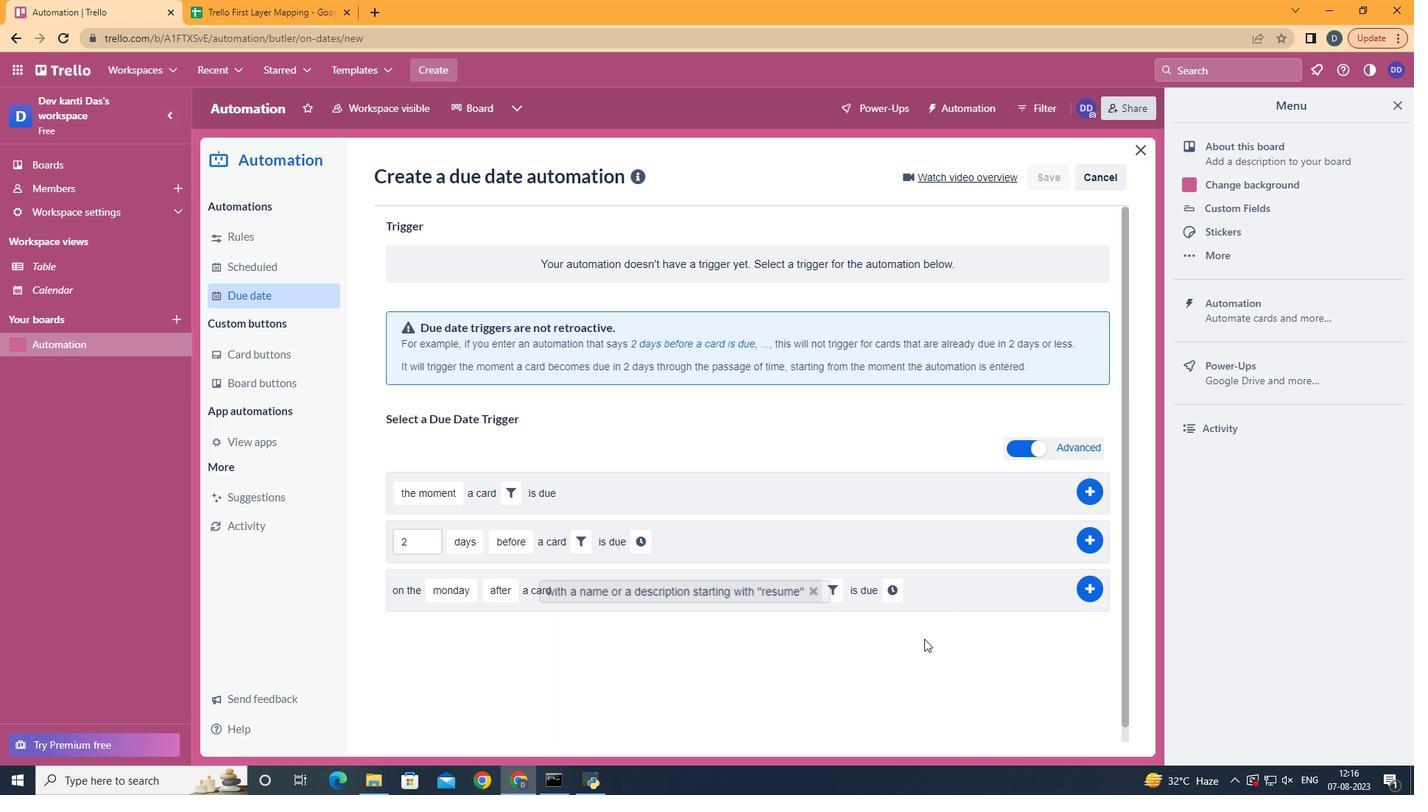 
Action: Mouse moved to (887, 584)
Screenshot: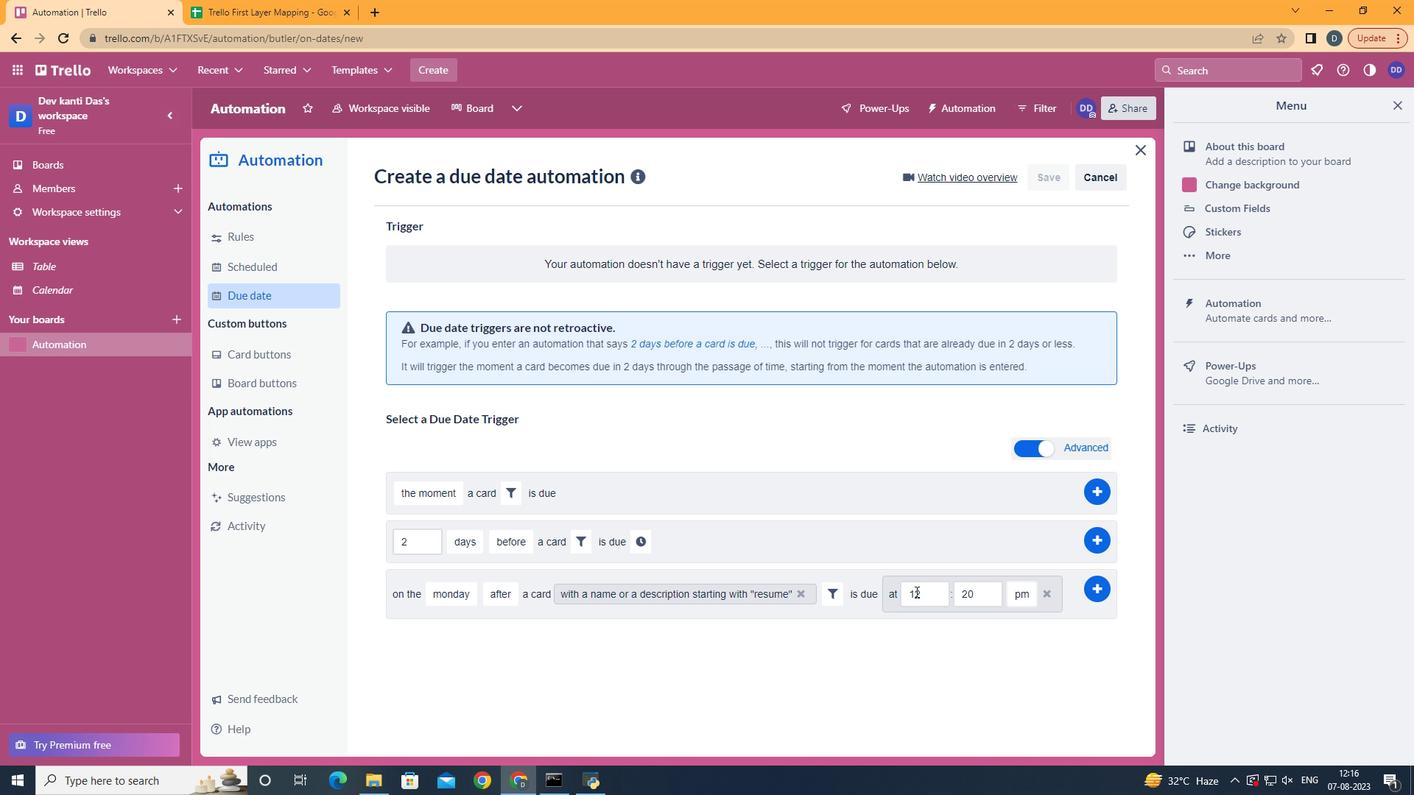 
Action: Mouse pressed left at (887, 584)
Screenshot: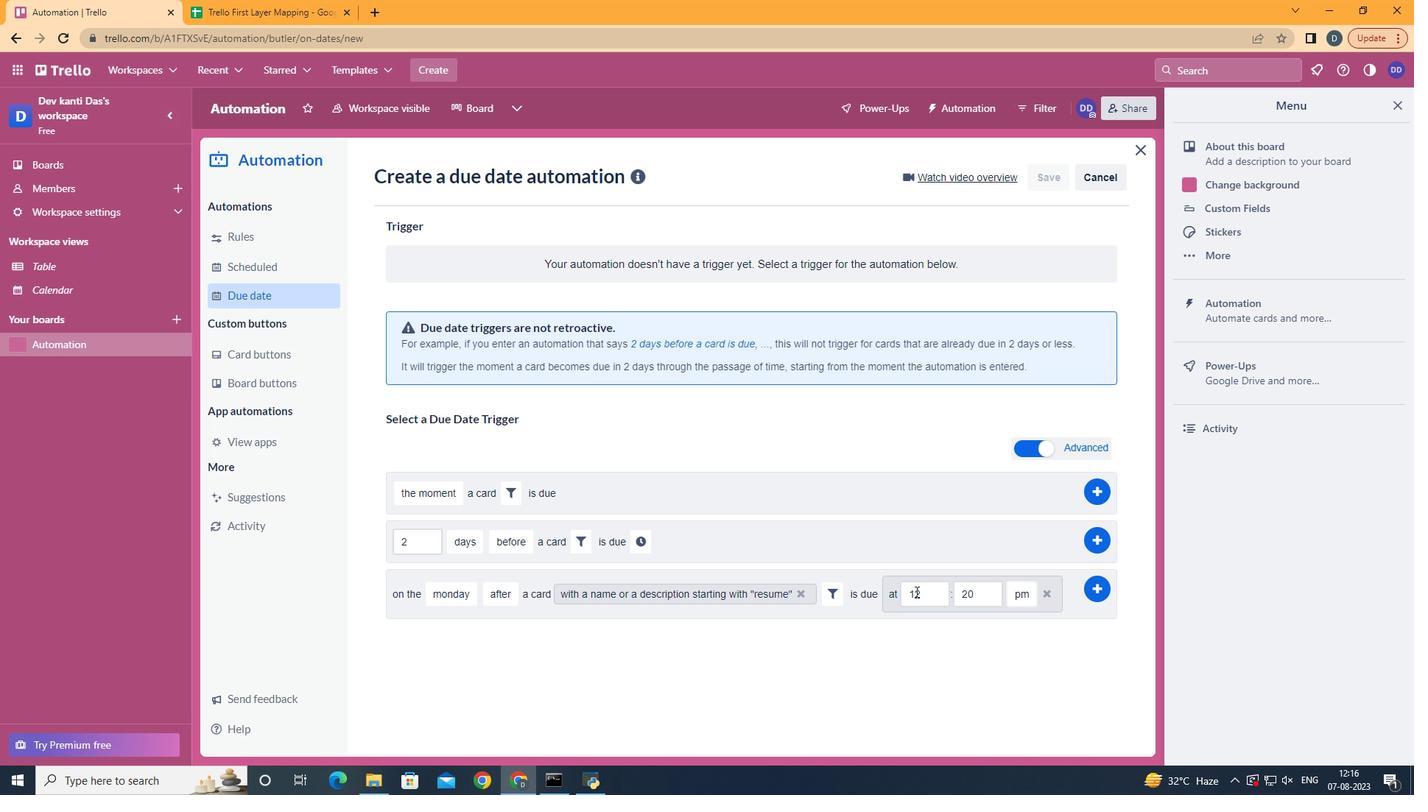 
Action: Mouse moved to (926, 593)
Screenshot: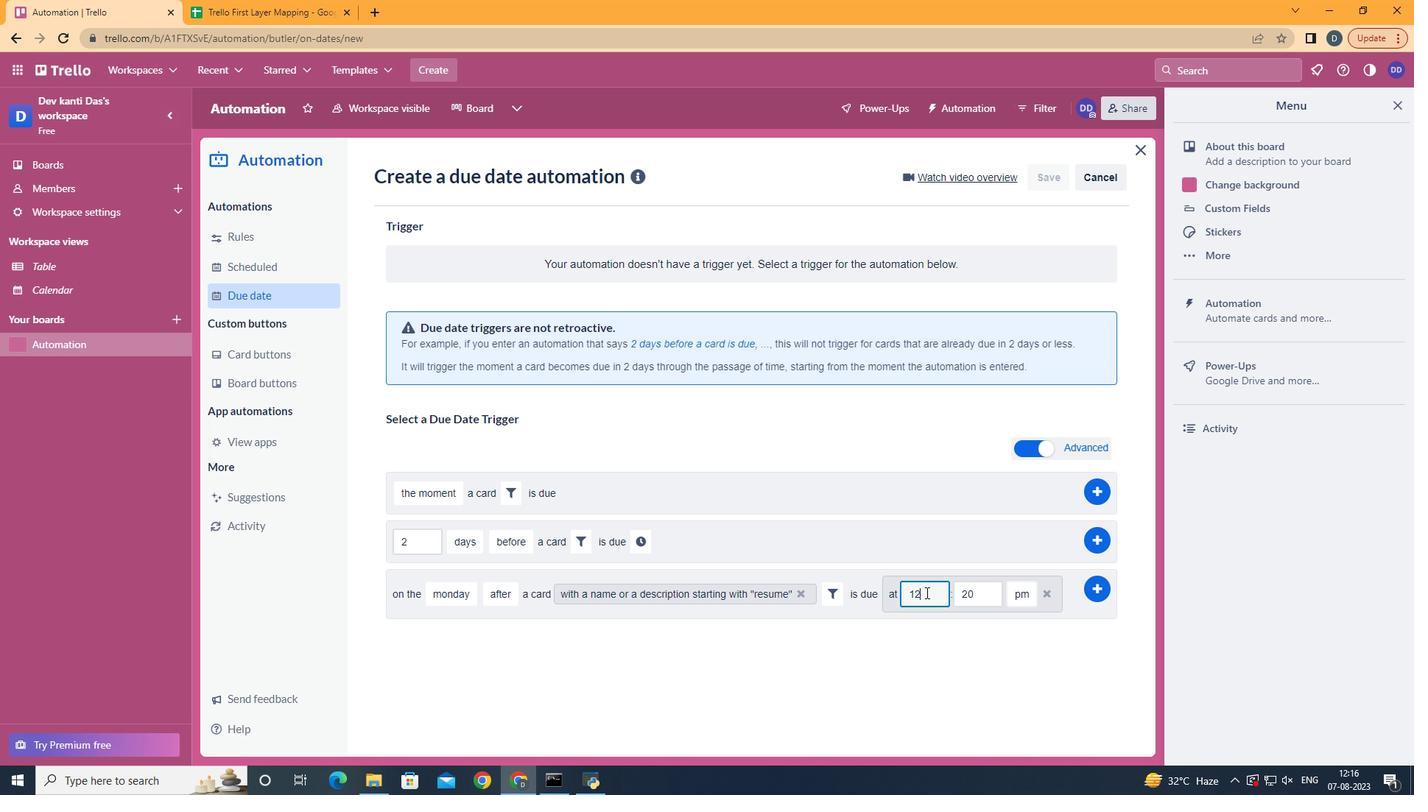 
Action: Mouse pressed left at (926, 593)
Screenshot: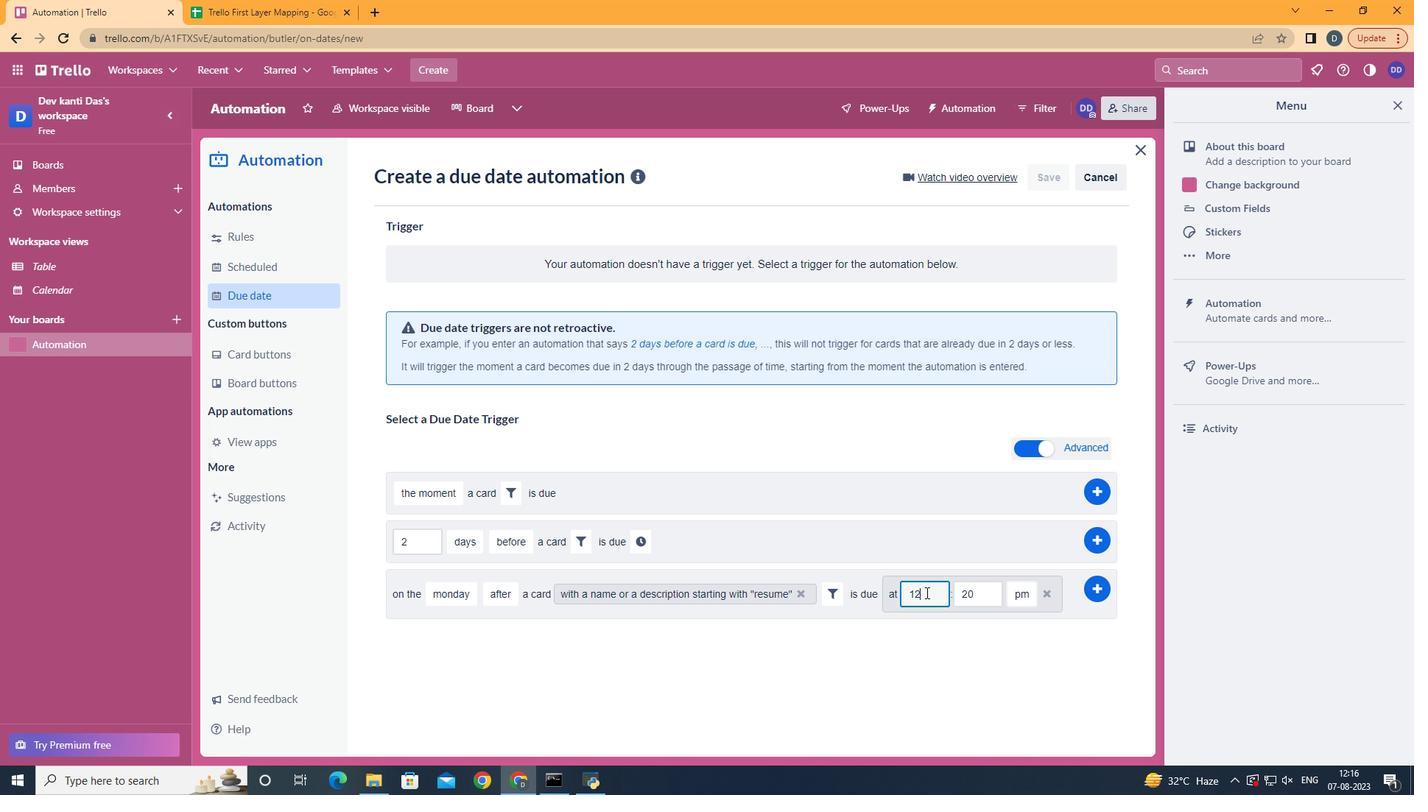 
Action: Key pressed <Key.backspace>1
Screenshot: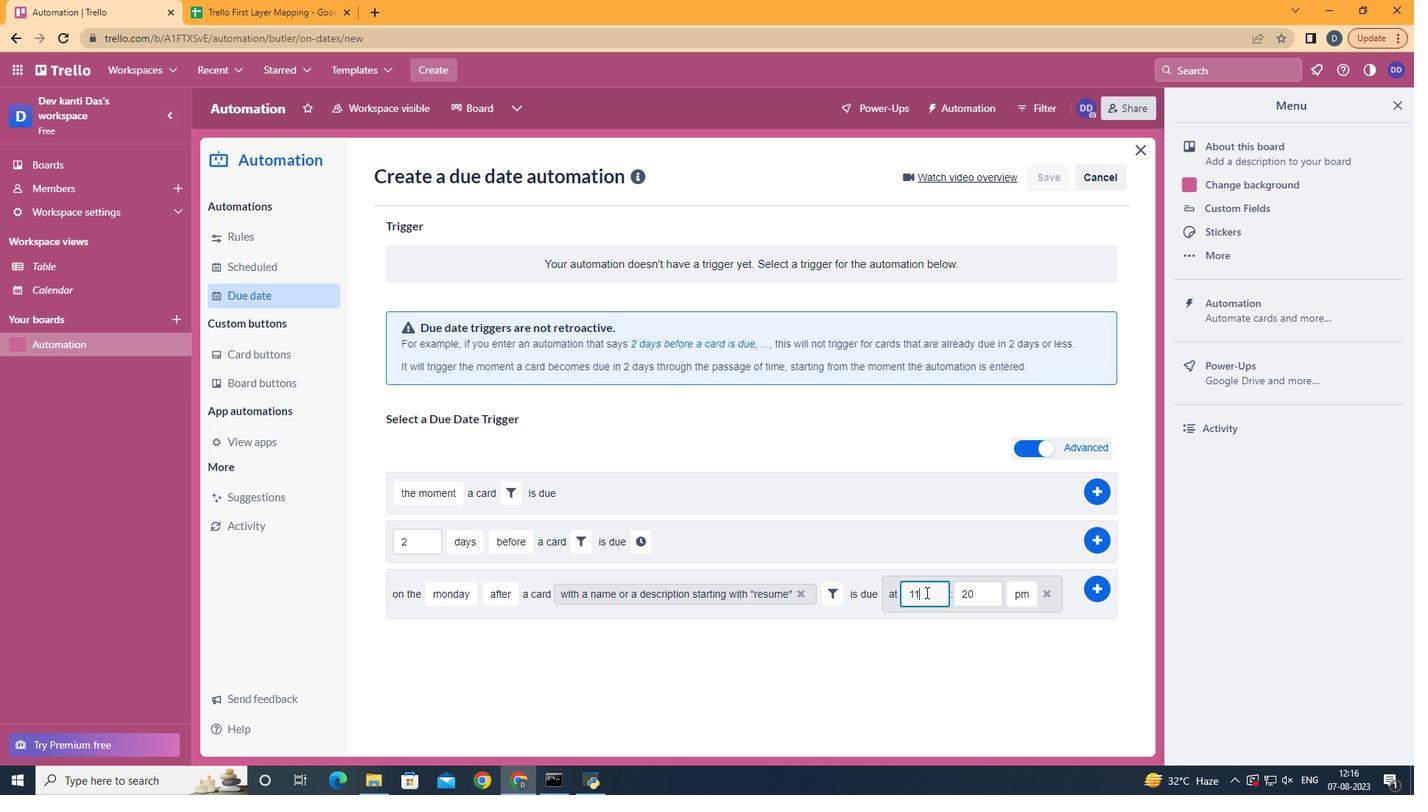 
Action: Mouse moved to (995, 586)
Screenshot: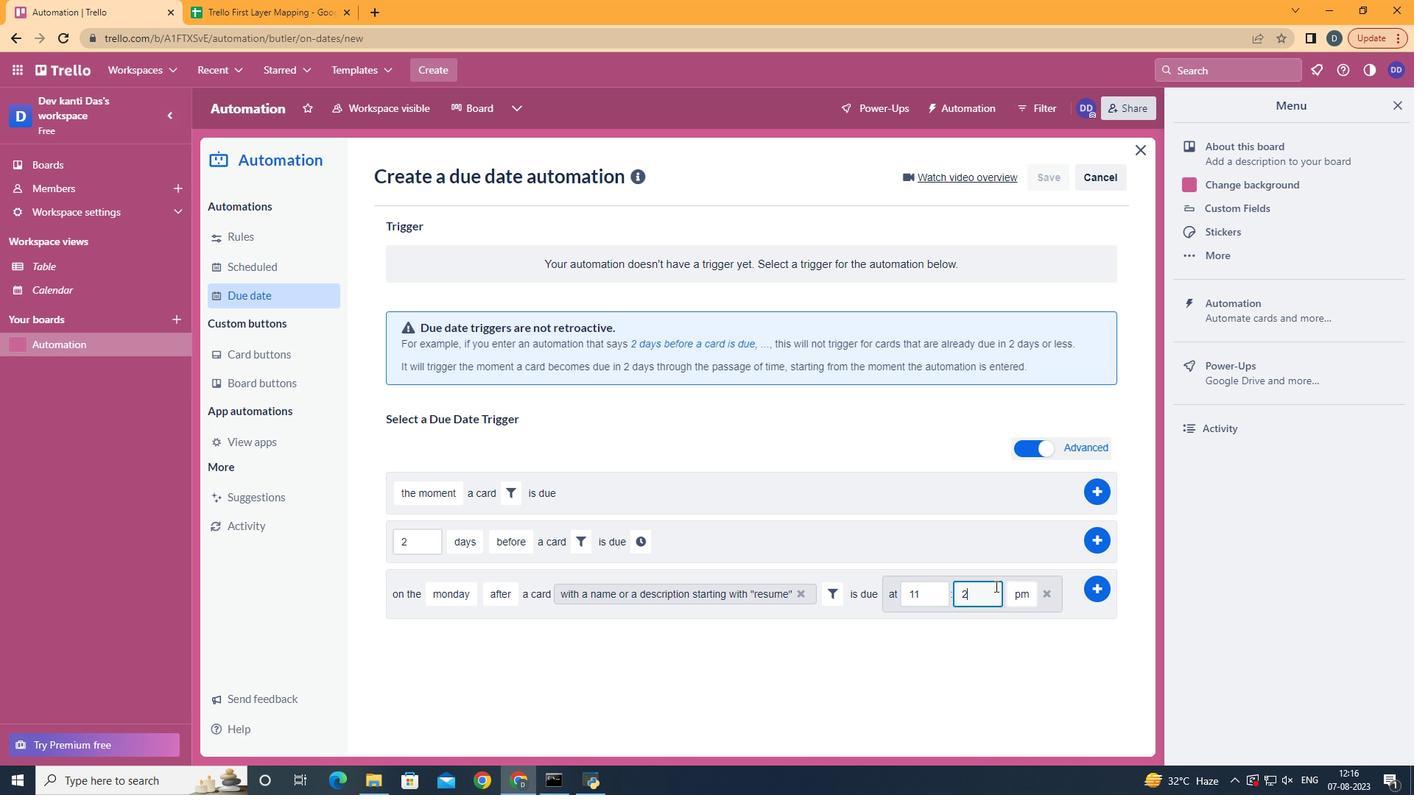 
Action: Mouse pressed left at (995, 586)
Screenshot: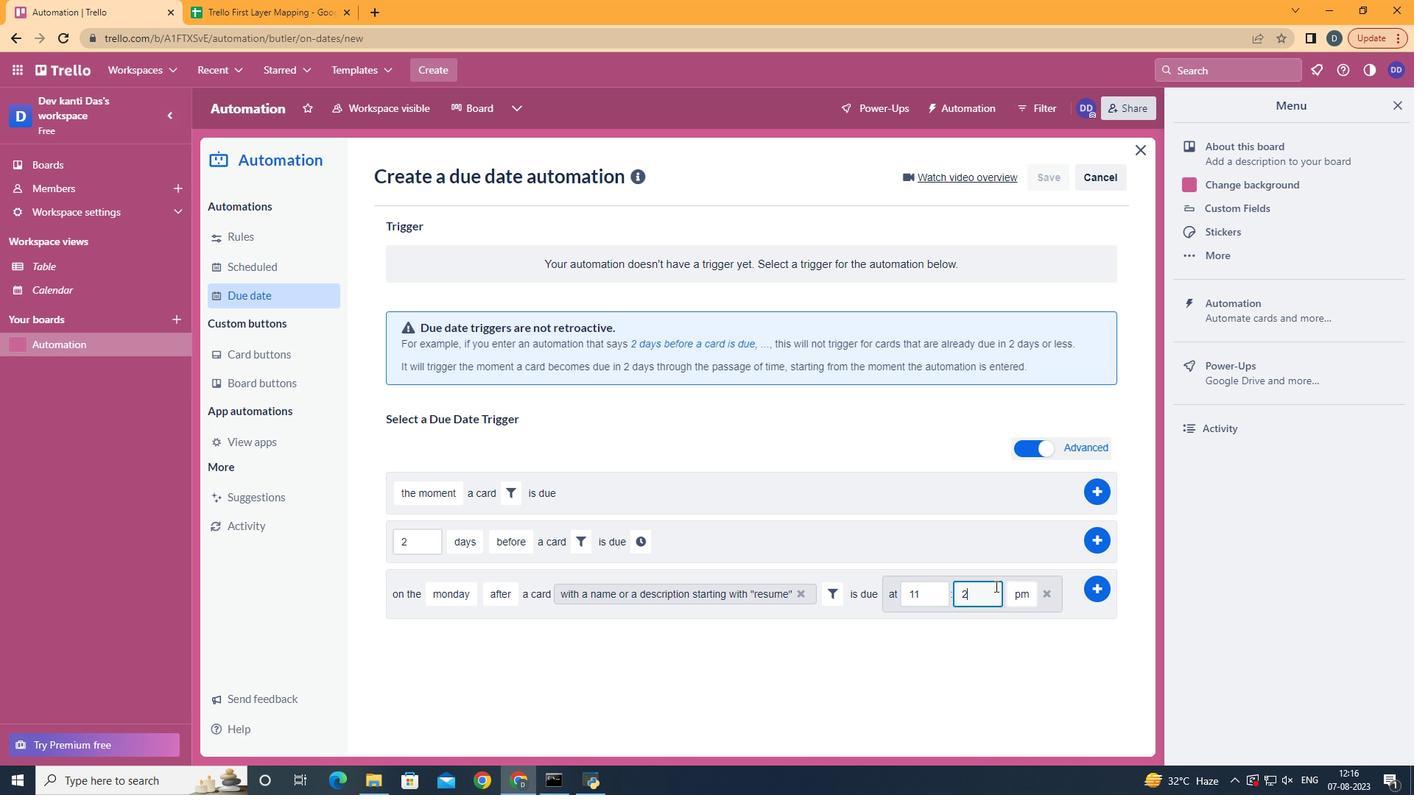 
Action: Key pressed <Key.backspace><Key.backspace>00
Screenshot: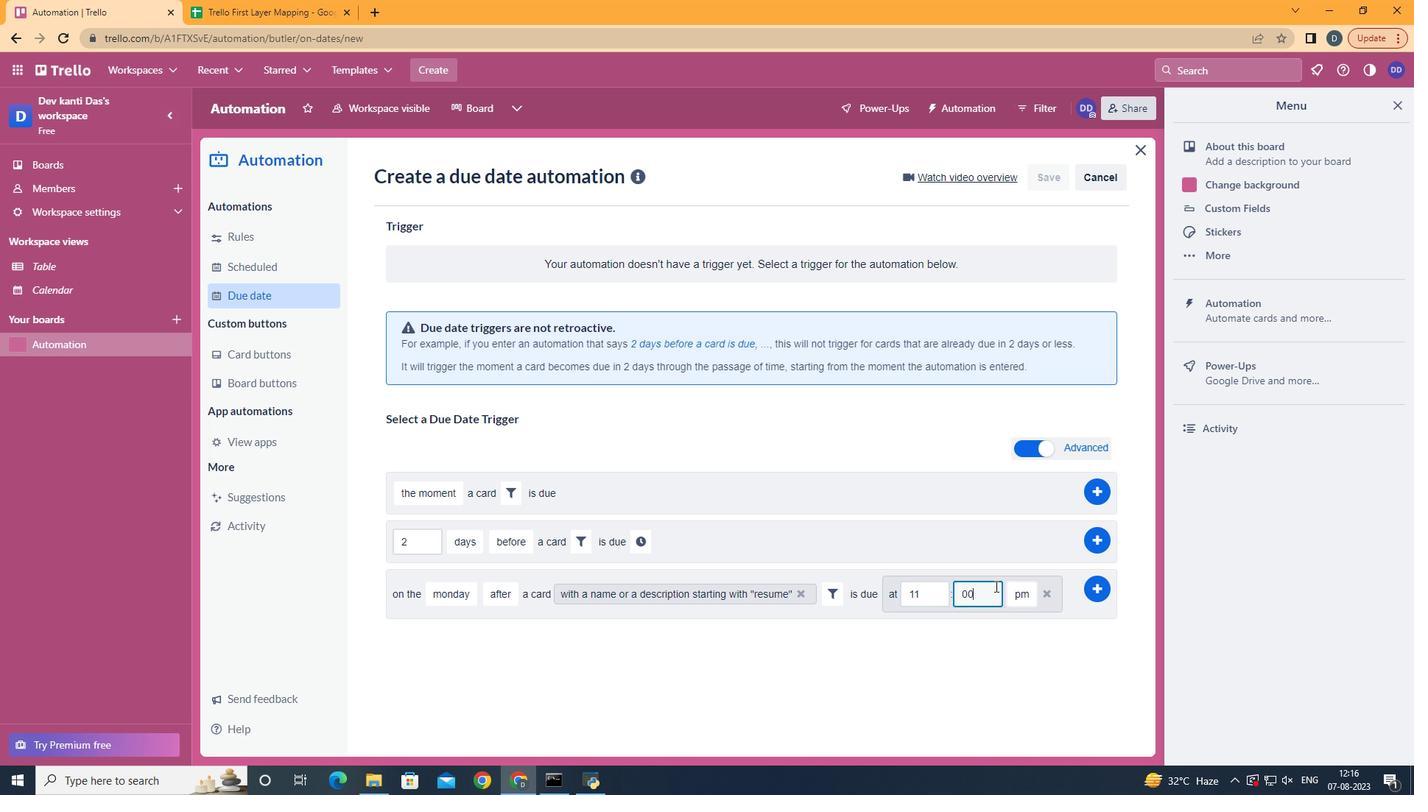 
Action: Mouse moved to (1023, 618)
Screenshot: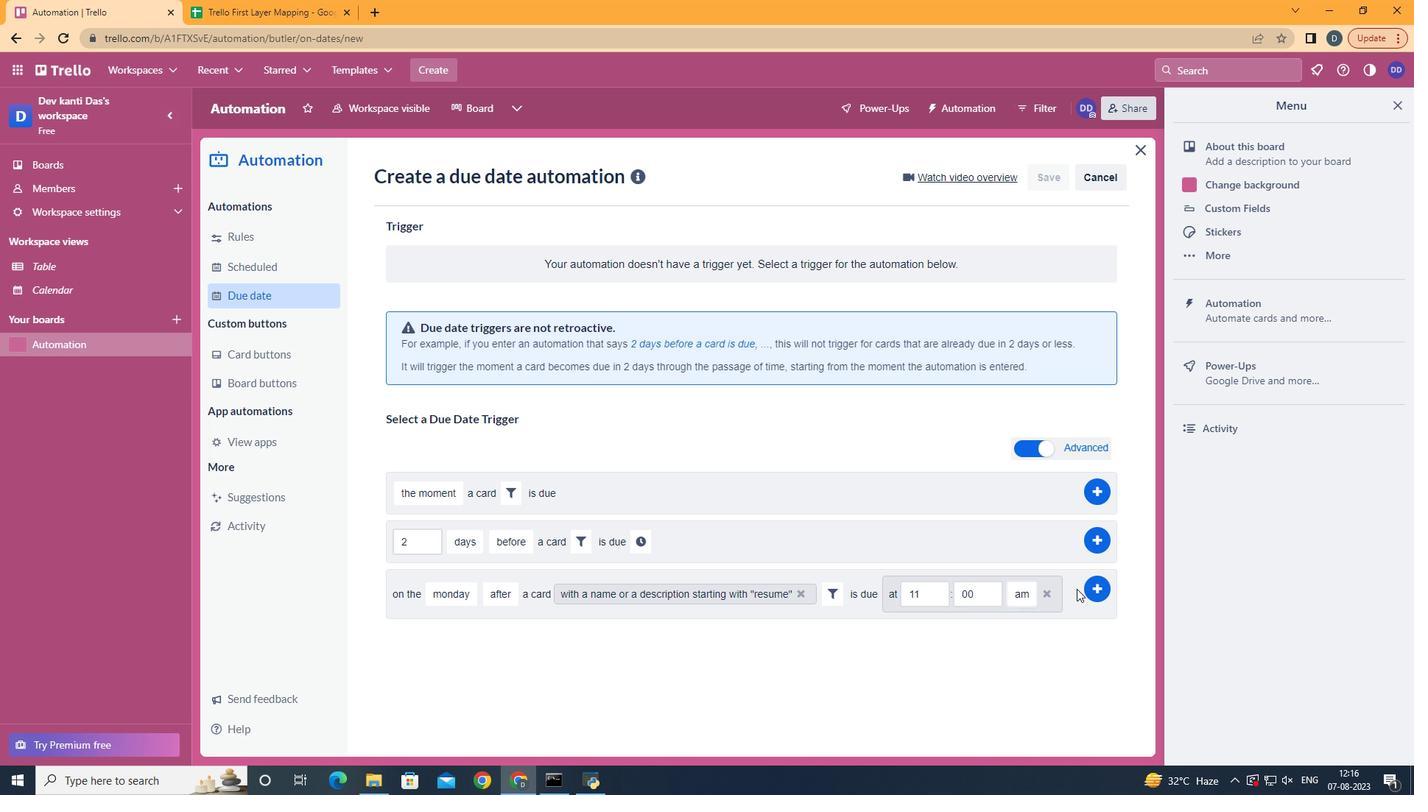 
Action: Mouse pressed left at (1023, 618)
Screenshot: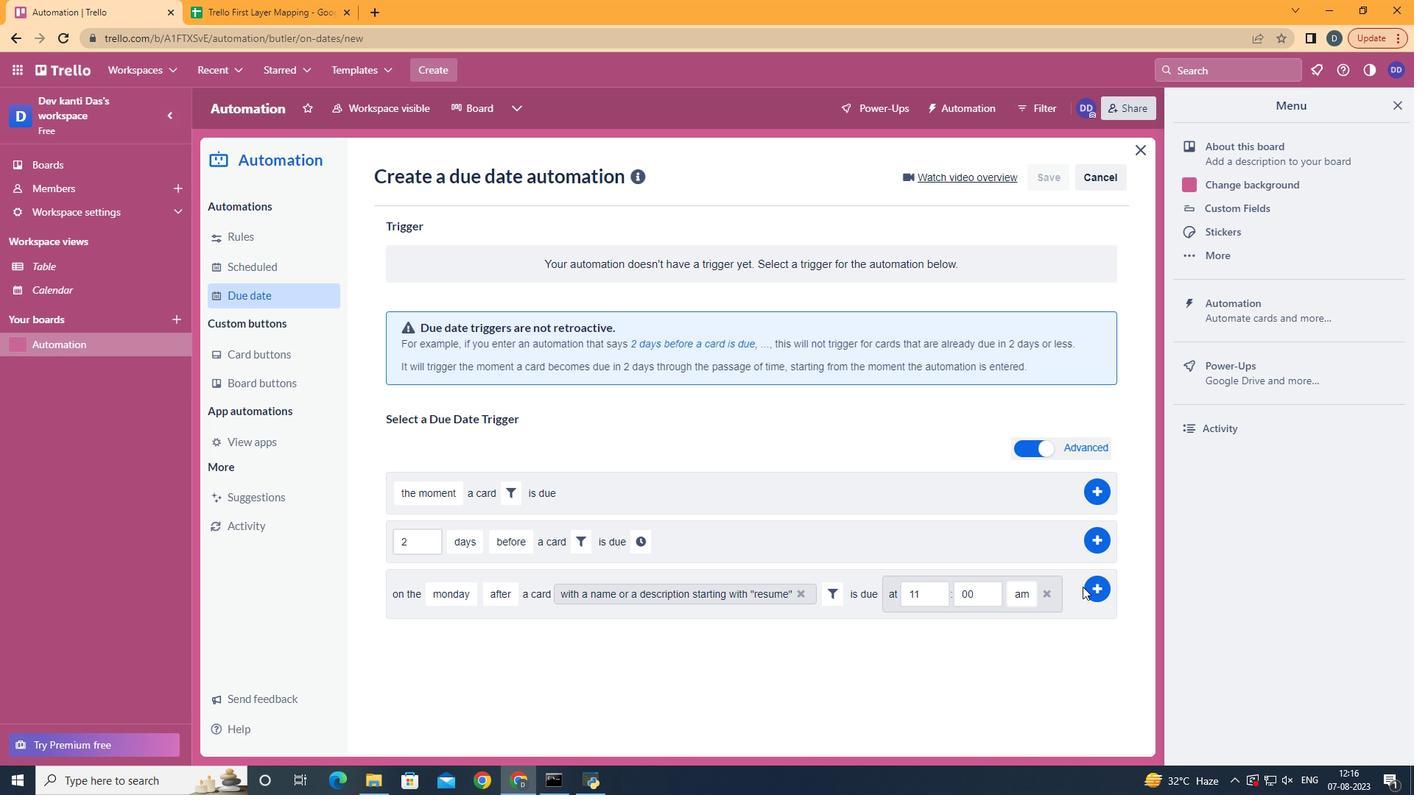 
Action: Mouse moved to (1089, 586)
Screenshot: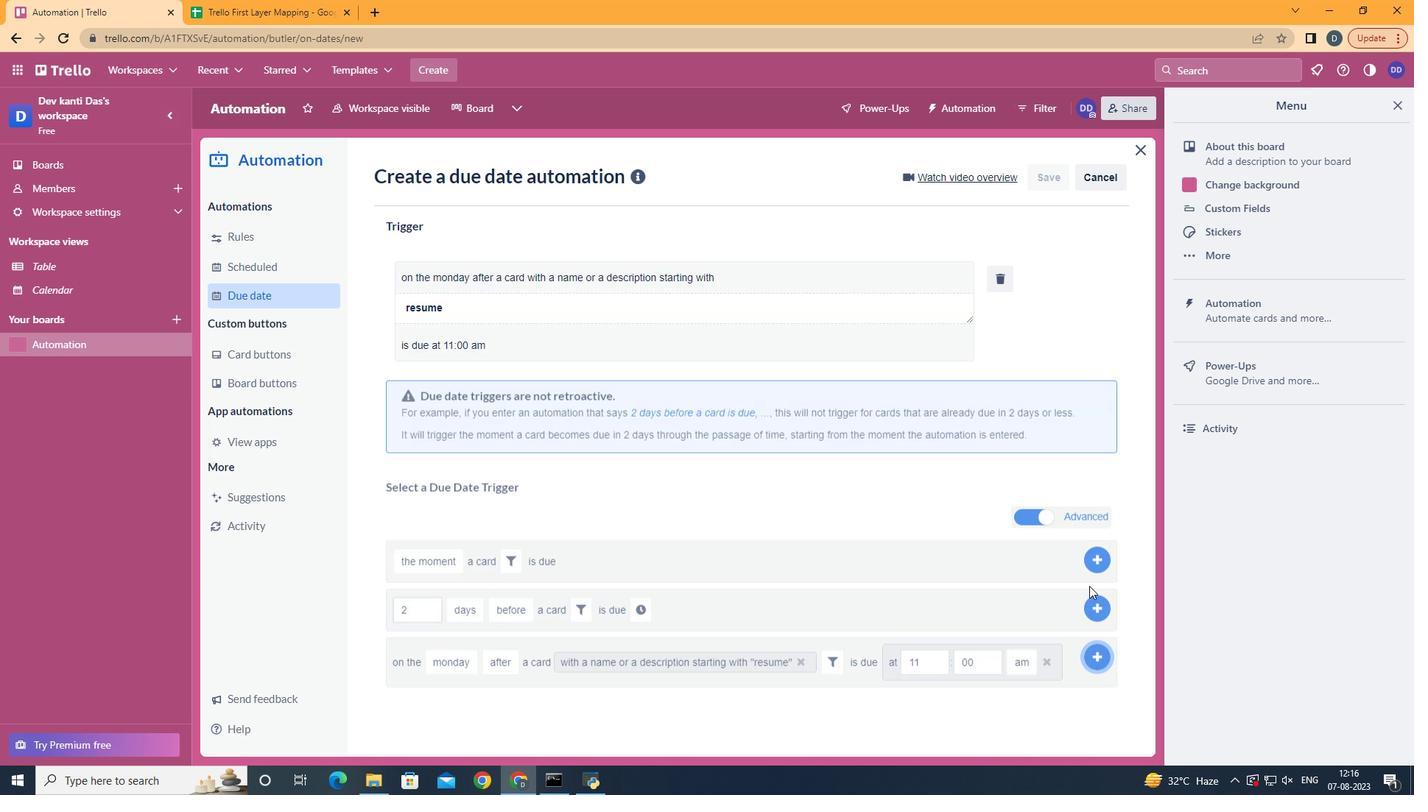 
Action: Mouse pressed left at (1089, 586)
Screenshot: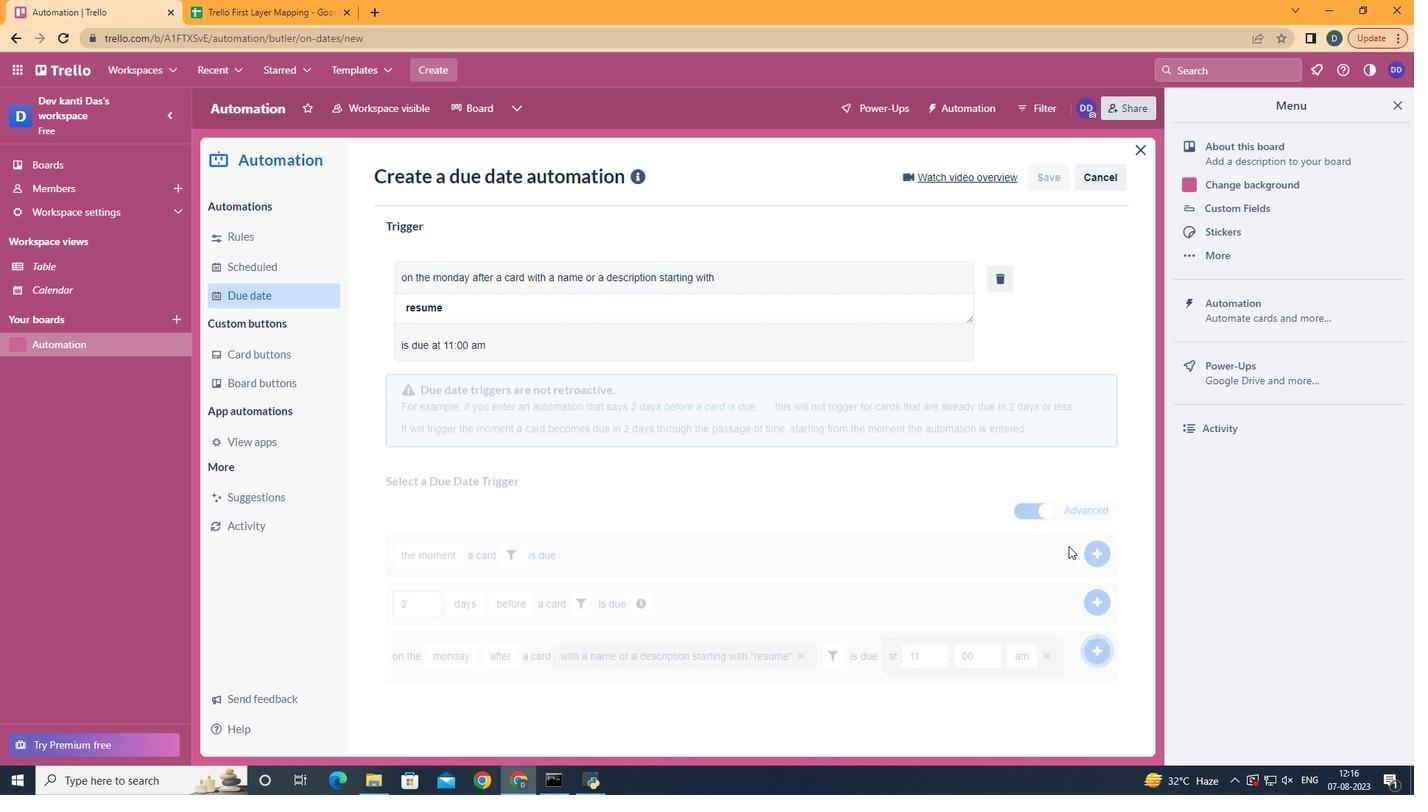 
Action: Mouse moved to (711, 273)
Screenshot: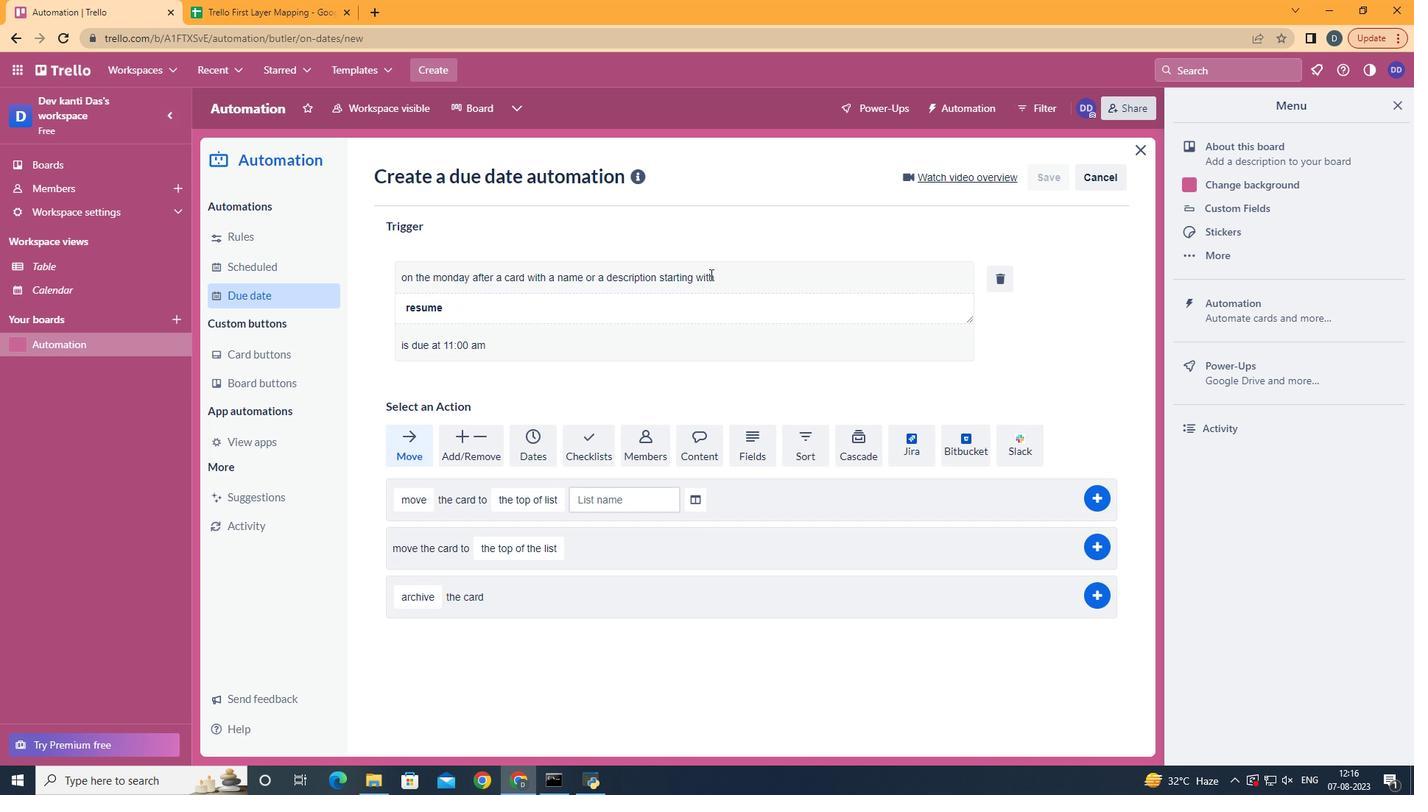 
